 Task: Add an event with the title Performance Review, date '2023/10/26', time 9:15 AM to 11:15 AMand add a description: The session will conclude with a wrap-up discussion, where mentees can reflect on the insights gained and mentors can offer any final words of encouragement. Participants will have the opportunity to exchange contact information and establish ongoing mentoring relationships beyond the event., put the event into Red category . Add location for the event as: 321 Piazza del Popolo, Rome, Italy, logged in from the account softage.1@softage.netand send the event invitation to softage.10@softage.net and softage.2@softage.net. Set a reminder for the event 15 minutes before
Action: Mouse moved to (102, 90)
Screenshot: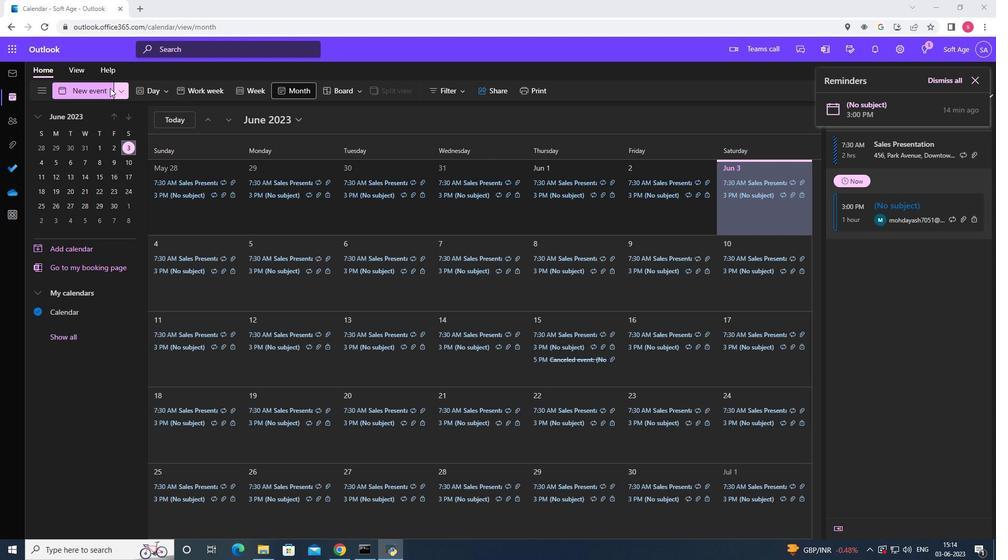 
Action: Mouse pressed left at (102, 90)
Screenshot: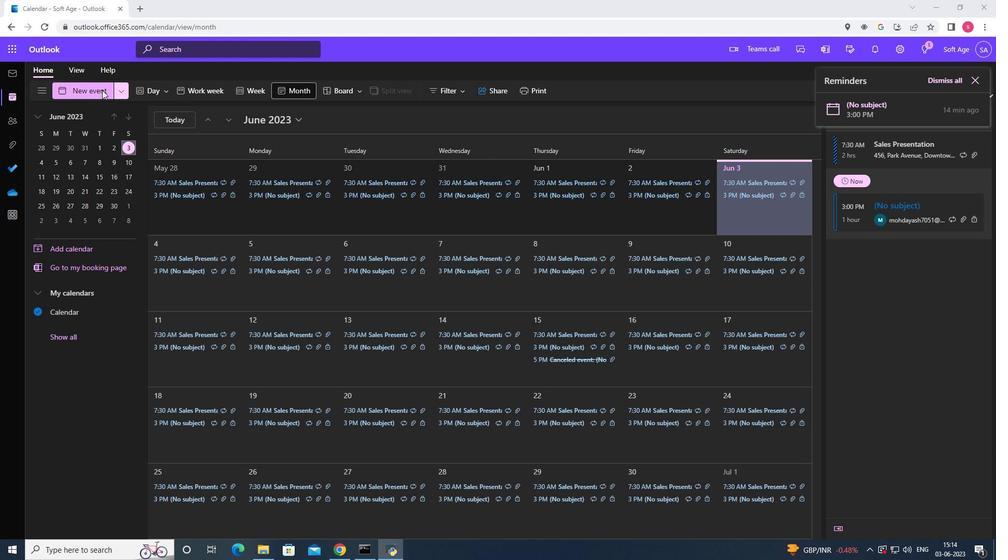 
Action: Mouse moved to (365, 157)
Screenshot: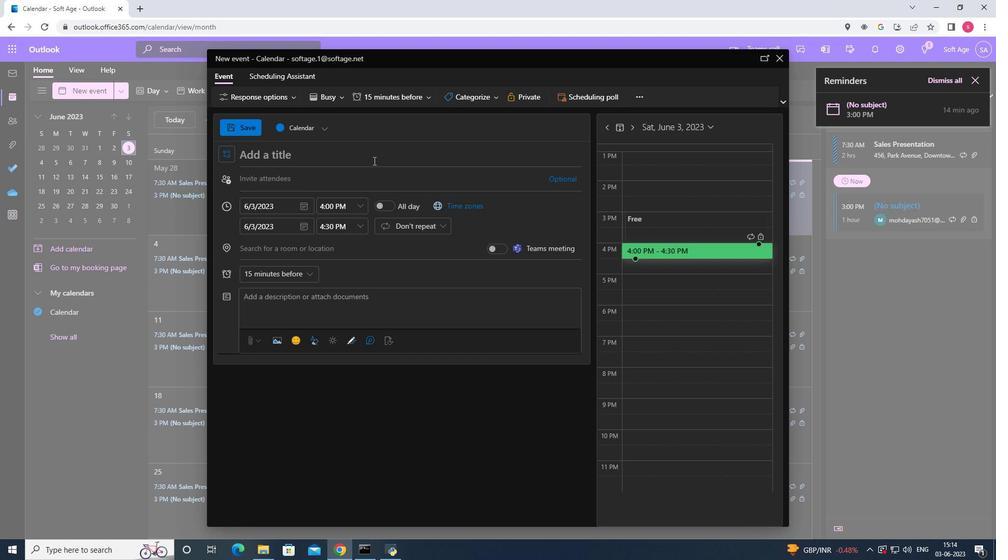 
Action: Mouse pressed left at (365, 157)
Screenshot: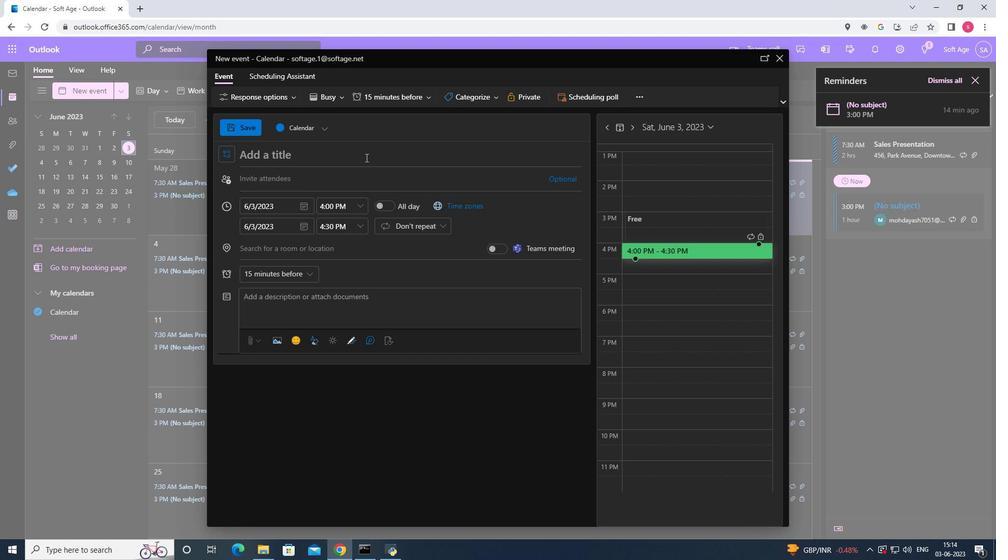 
Action: Key pressed <Key.shift><Key.shift><Key.shift><Key.shift><Key.shift><Key.shift>Perfomance<Key.space><Key.shift>review
Screenshot: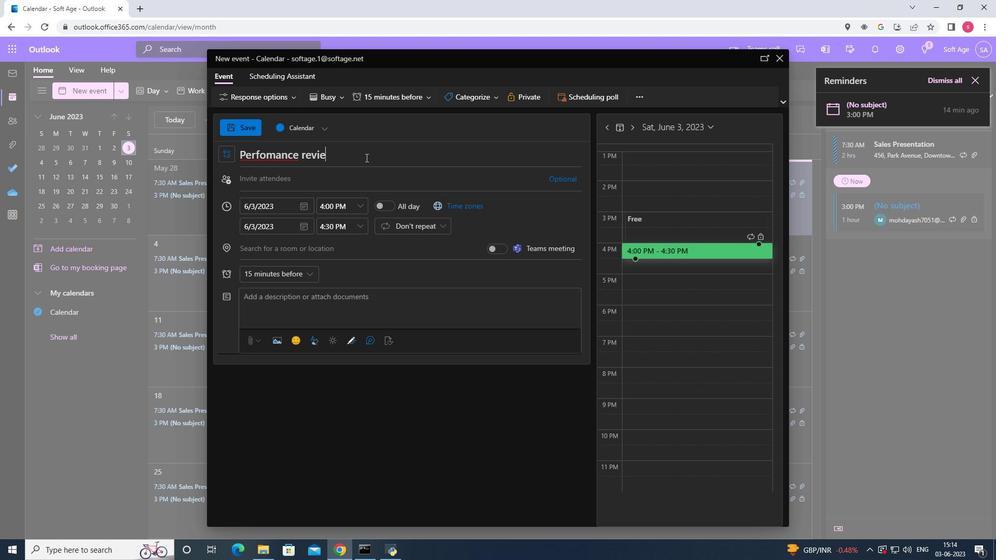 
Action: Mouse moved to (309, 208)
Screenshot: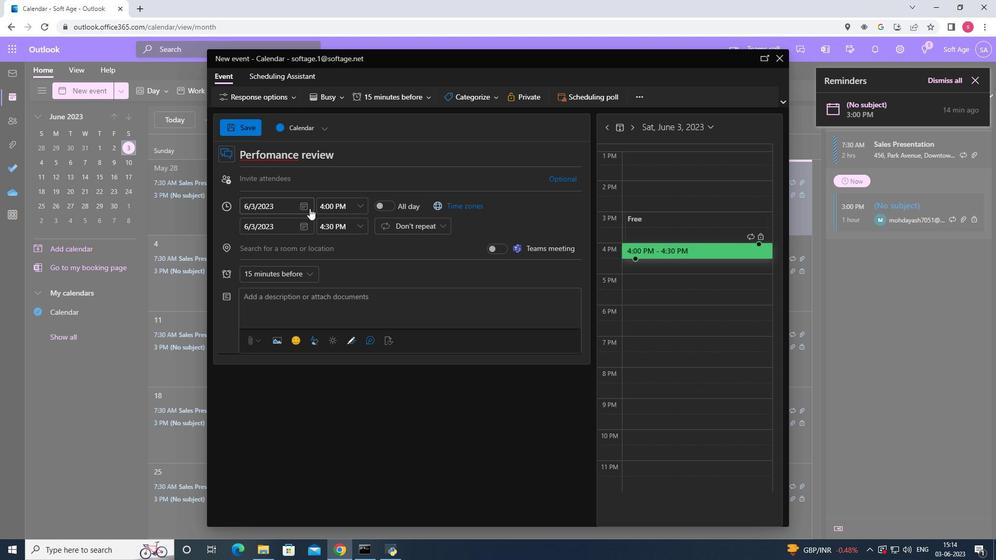 
Action: Mouse pressed left at (309, 208)
Screenshot: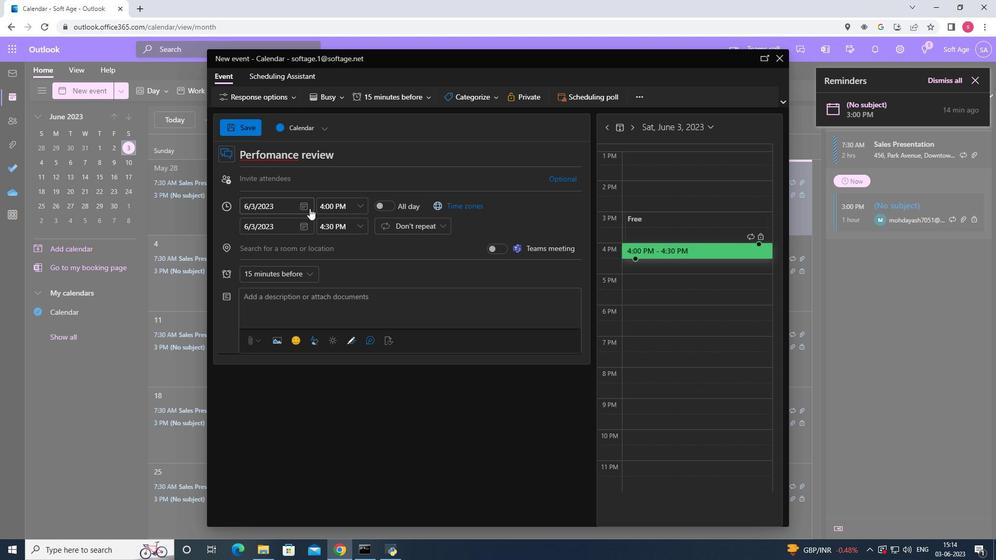 
Action: Mouse moved to (340, 226)
Screenshot: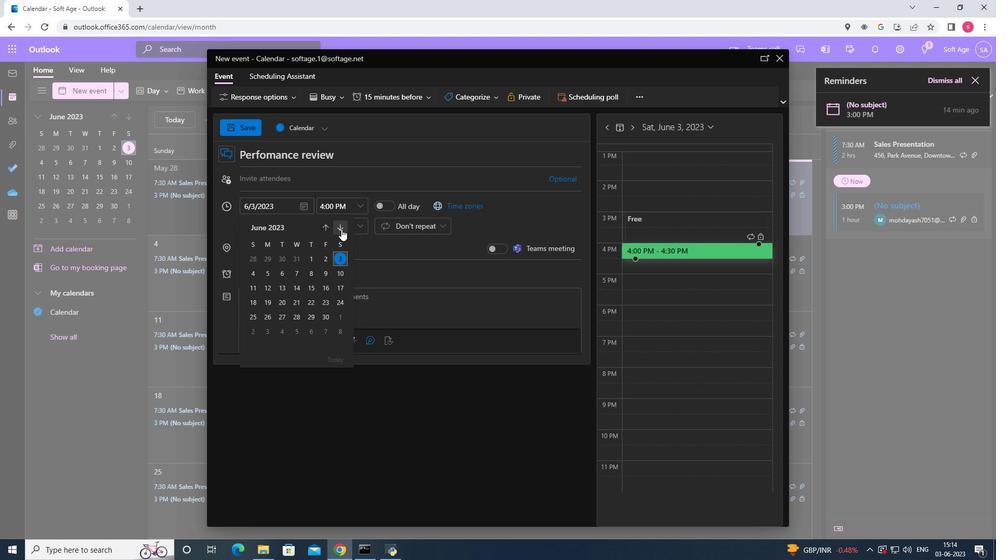 
Action: Mouse pressed left at (340, 226)
Screenshot: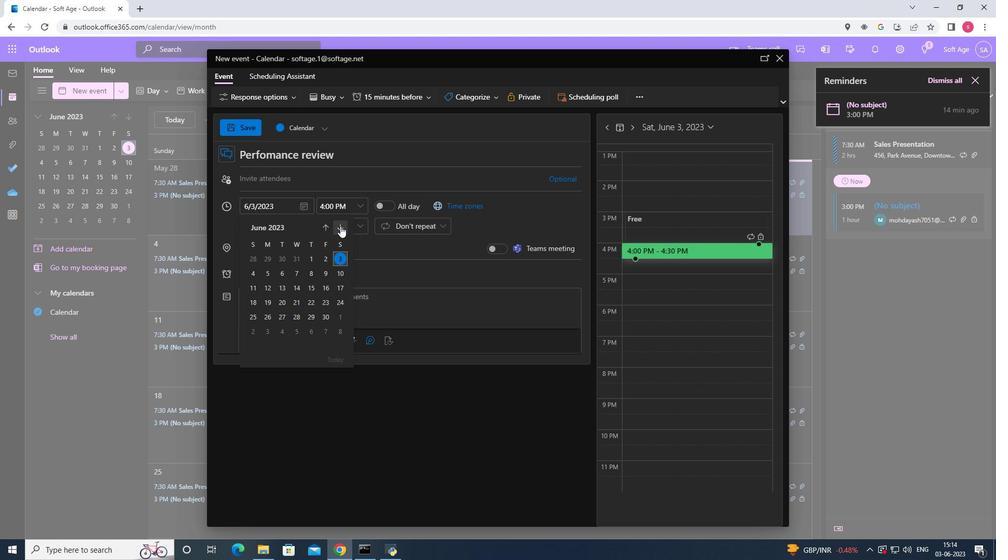 
Action: Mouse pressed left at (340, 226)
Screenshot: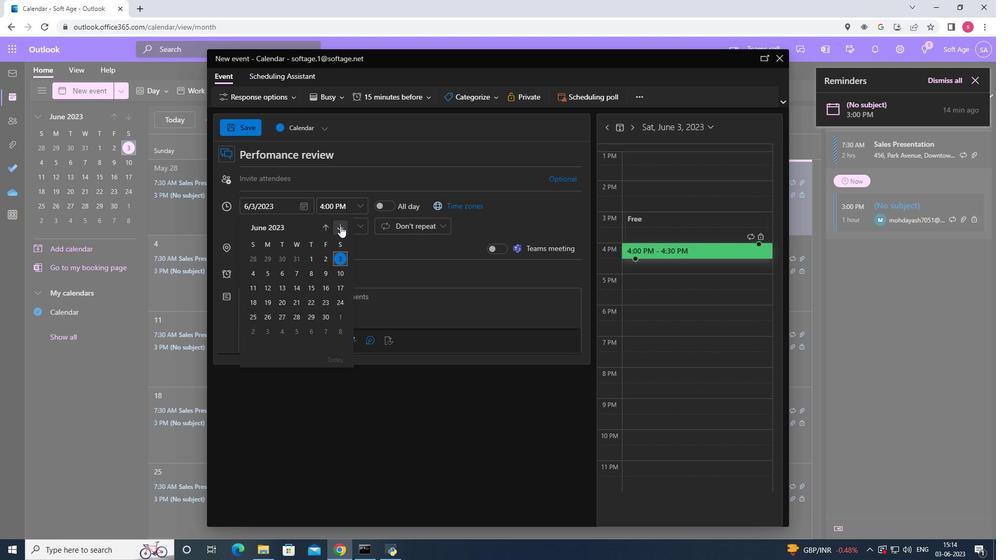 
Action: Mouse pressed left at (340, 226)
Screenshot: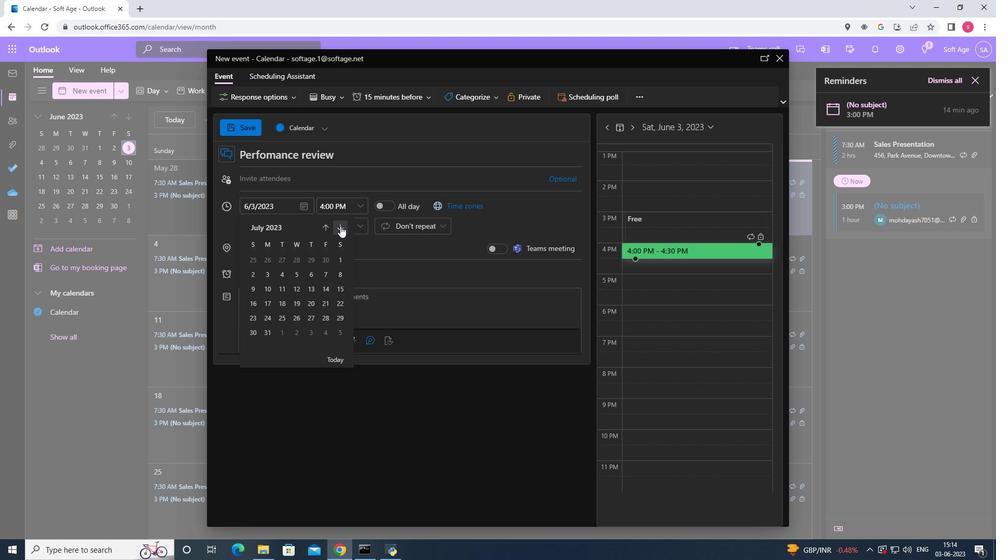 
Action: Mouse pressed left at (340, 226)
Screenshot: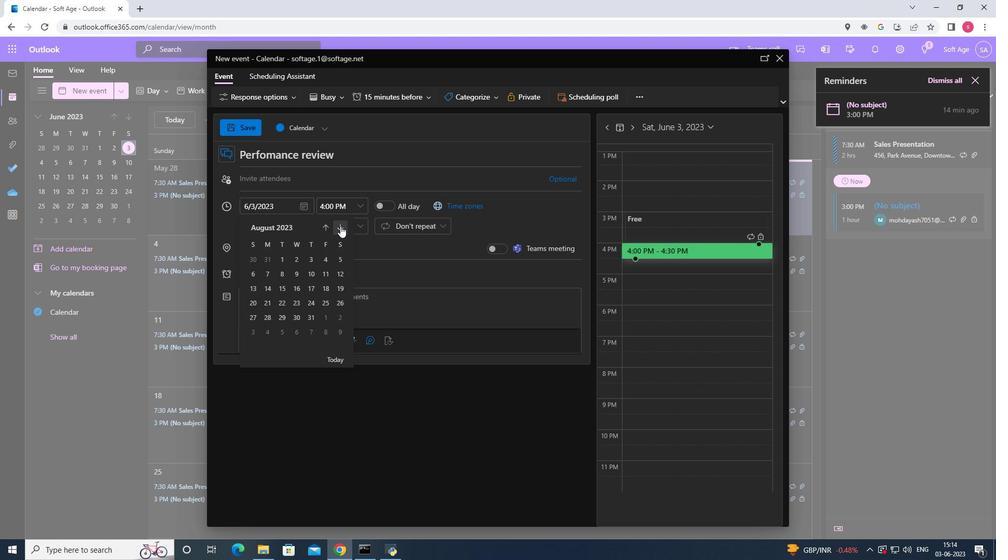 
Action: Mouse pressed left at (340, 226)
Screenshot: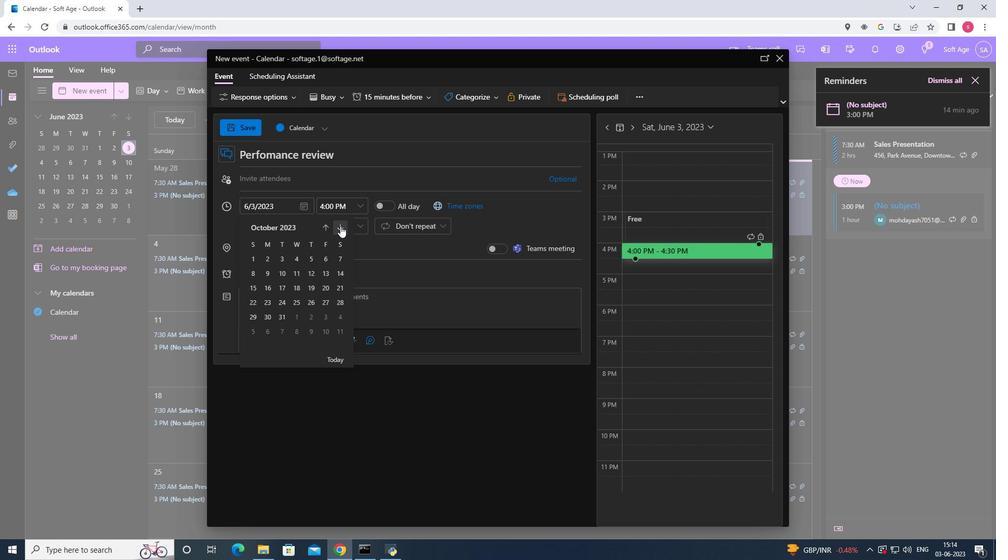 
Action: Mouse moved to (331, 230)
Screenshot: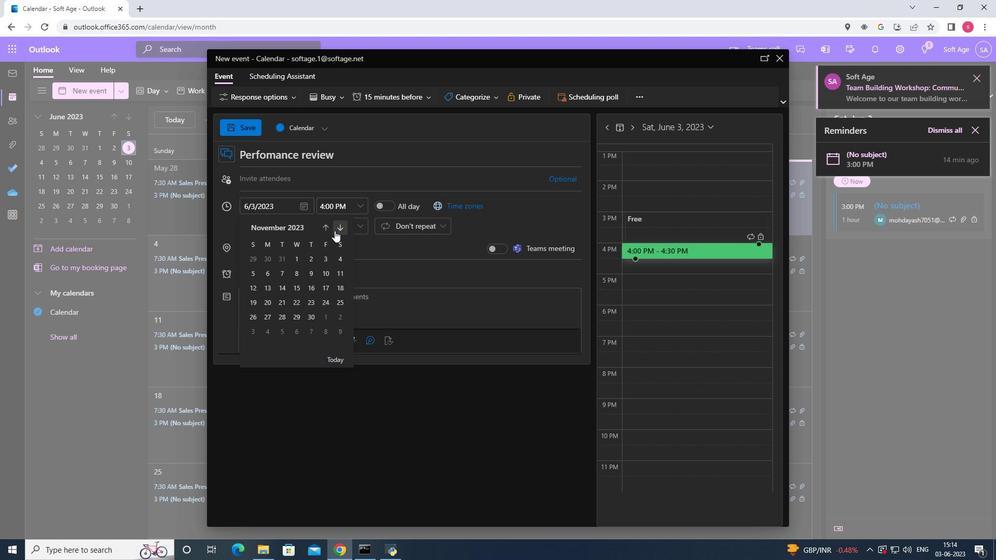 
Action: Mouse pressed left at (331, 230)
Screenshot: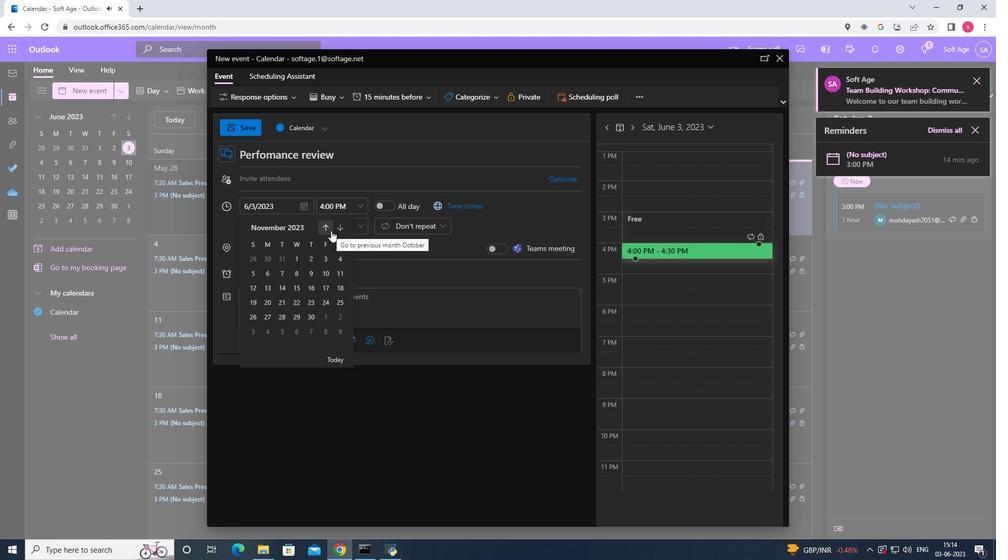 
Action: Mouse moved to (314, 299)
Screenshot: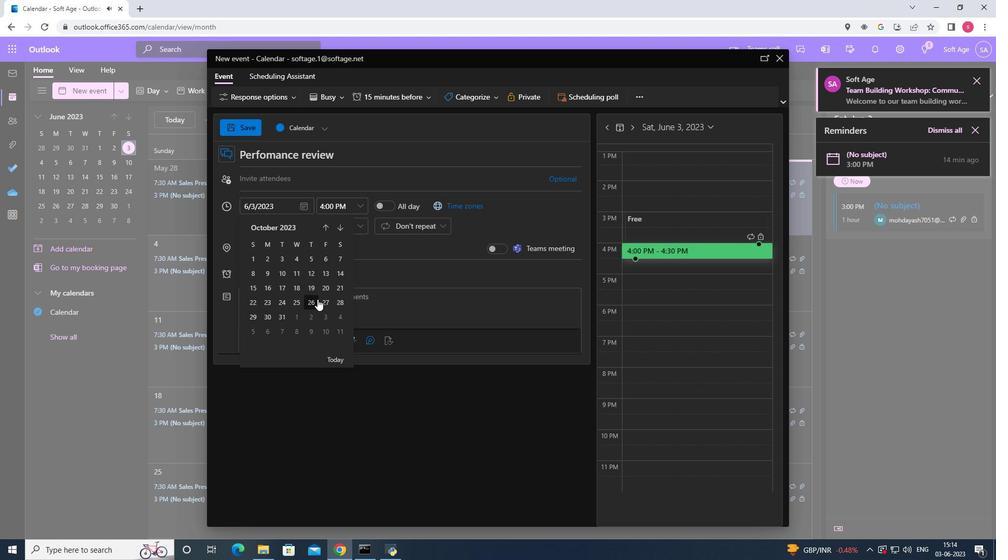 
Action: Mouse pressed left at (314, 299)
Screenshot: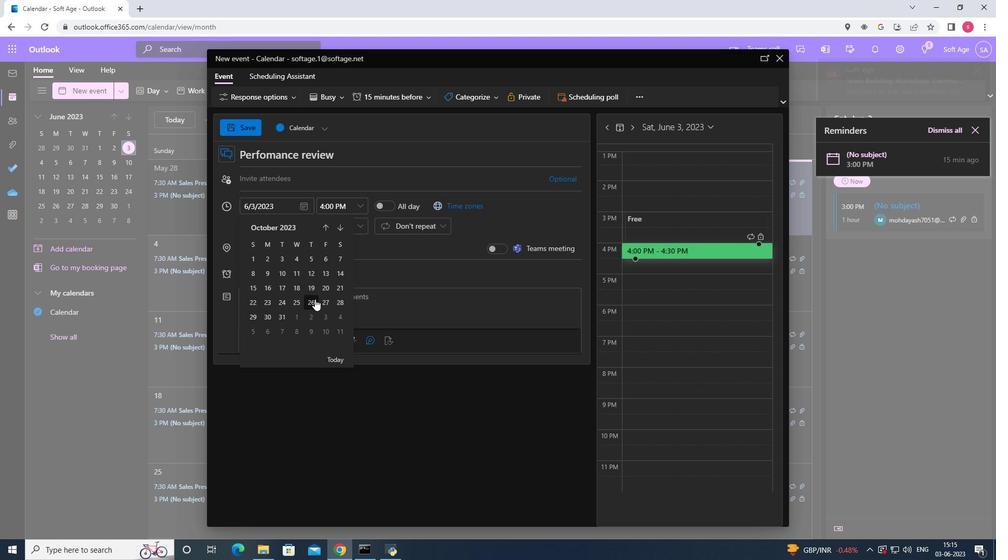 
Action: Mouse moved to (355, 208)
Screenshot: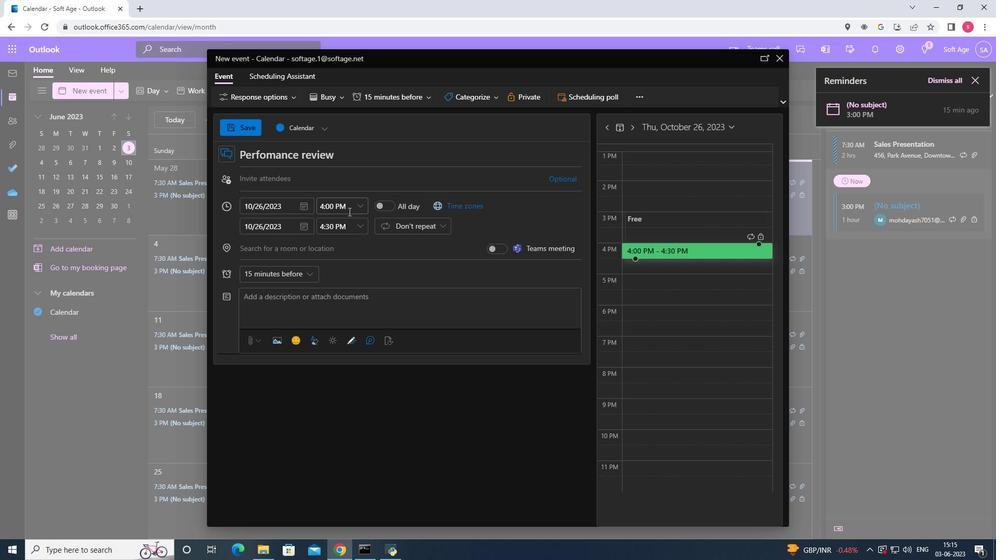 
Action: Mouse pressed left at (355, 208)
Screenshot: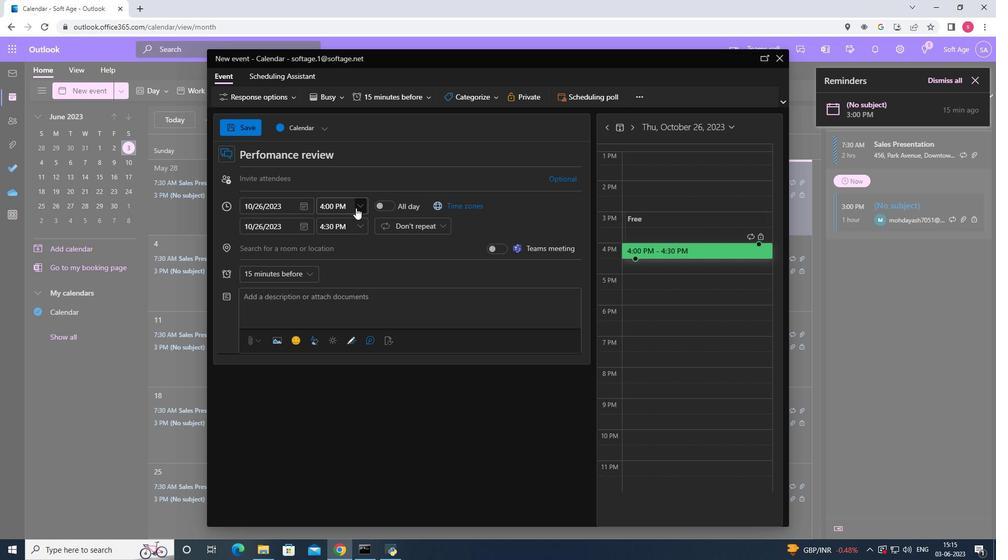 
Action: Mouse moved to (334, 244)
Screenshot: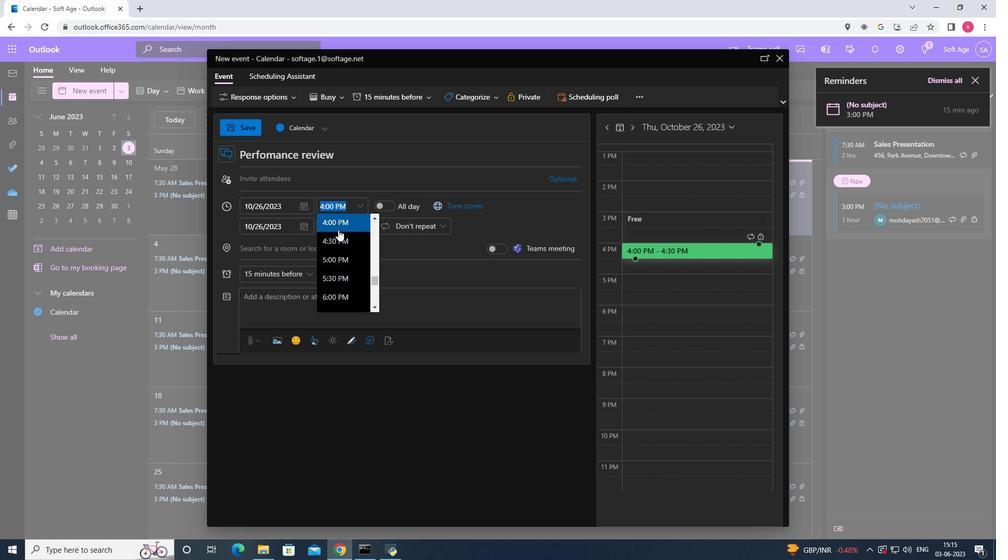
Action: Mouse scrolled (334, 245) with delta (0, 0)
Screenshot: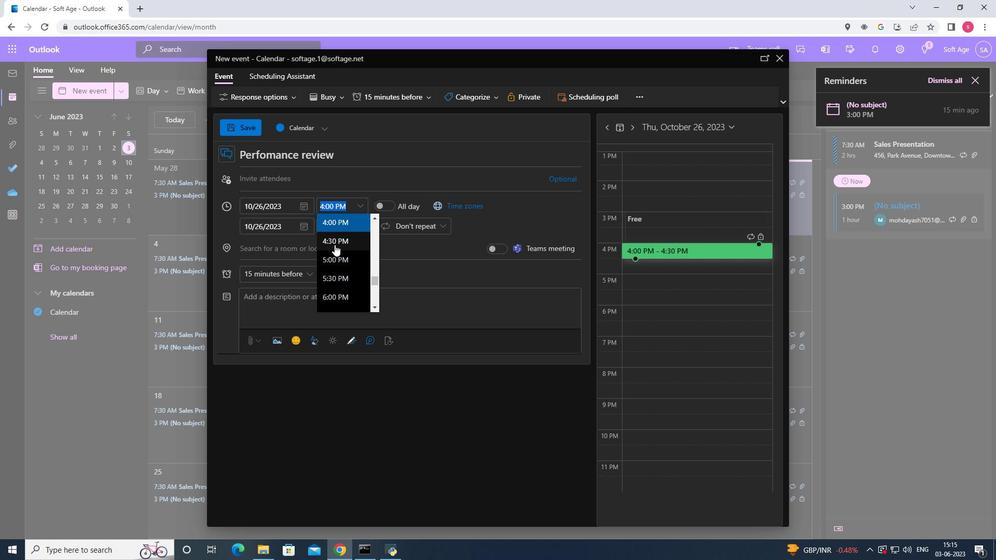 
Action: Mouse scrolled (334, 245) with delta (0, 0)
Screenshot: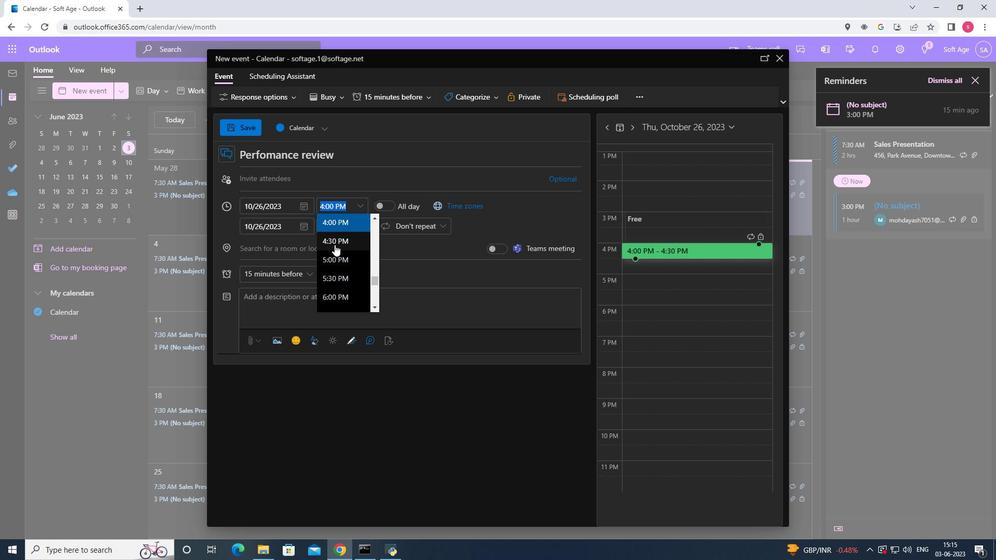 
Action: Mouse scrolled (334, 245) with delta (0, 0)
Screenshot: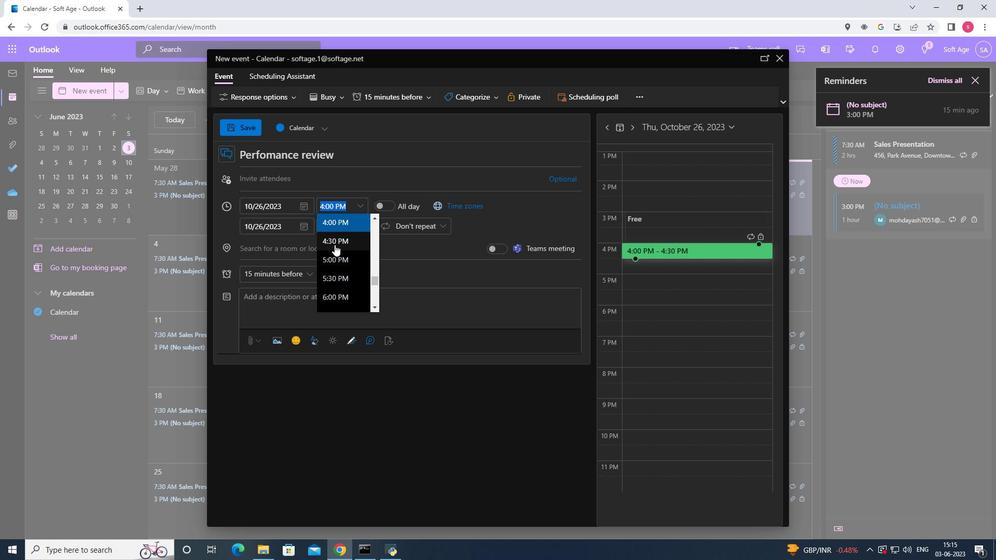 
Action: Mouse scrolled (334, 245) with delta (0, 0)
Screenshot: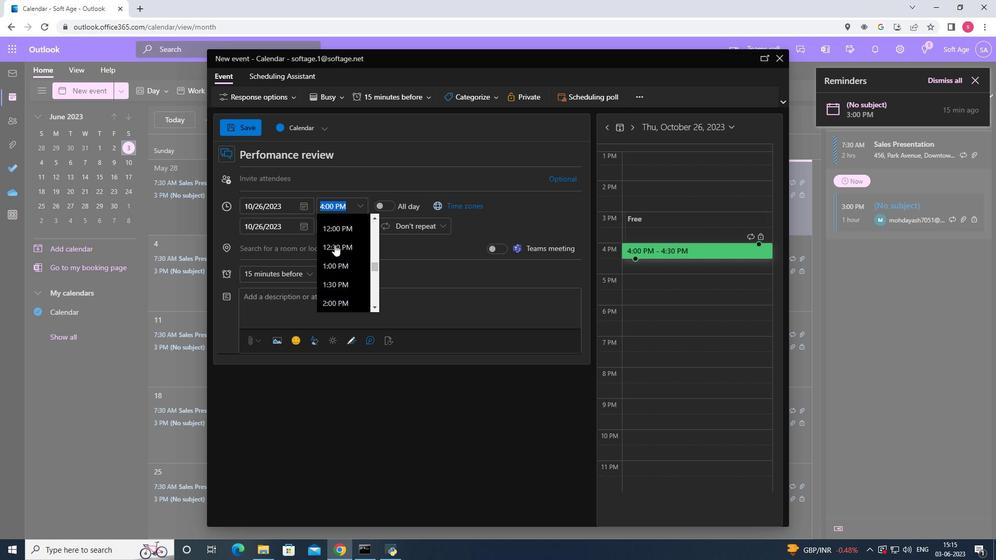 
Action: Mouse scrolled (334, 245) with delta (0, 0)
Screenshot: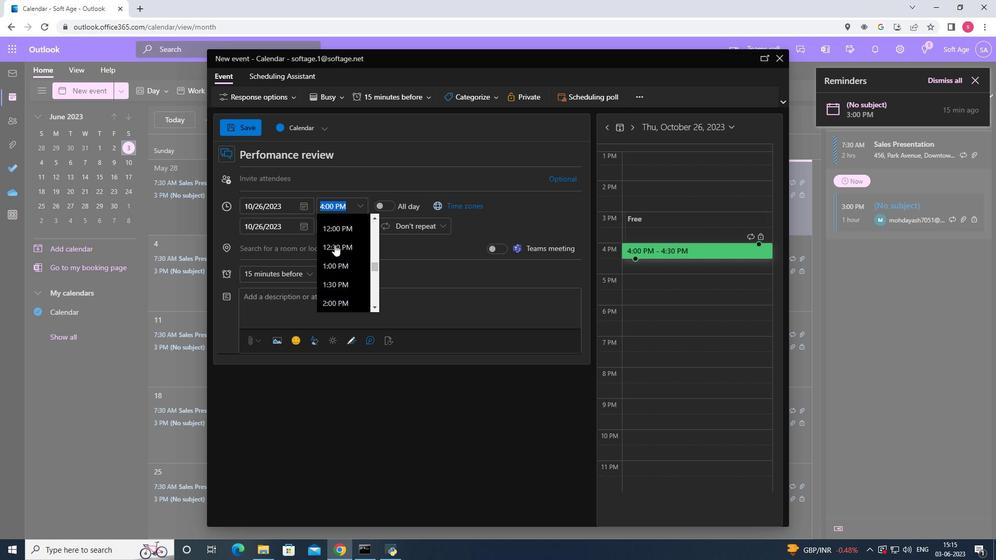 
Action: Mouse scrolled (334, 245) with delta (0, 0)
Screenshot: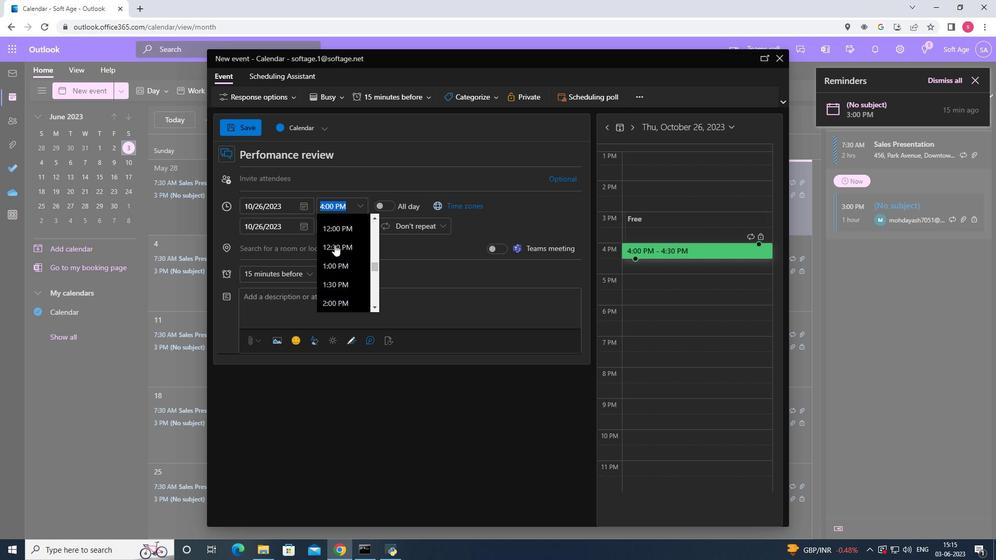 
Action: Mouse scrolled (334, 245) with delta (0, 0)
Screenshot: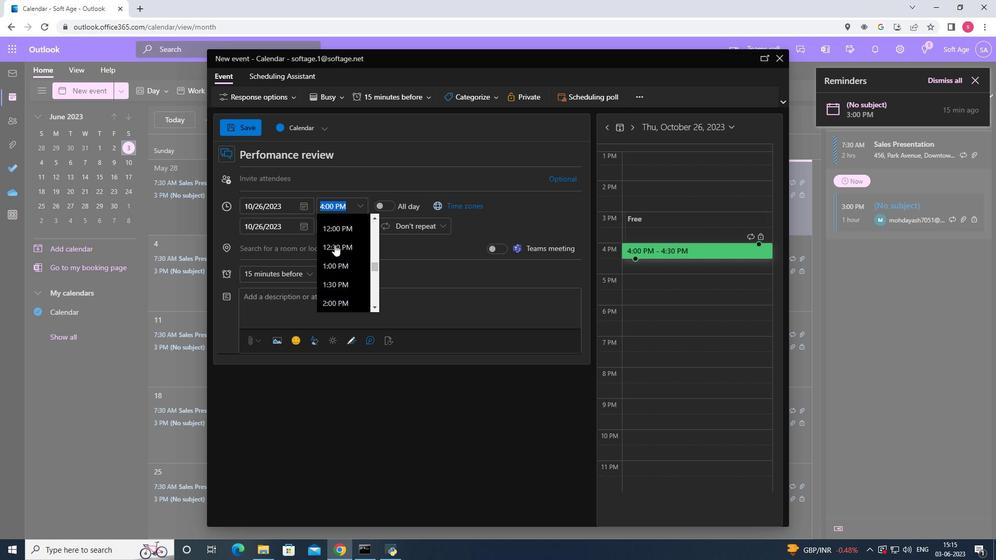 
Action: Mouse scrolled (334, 245) with delta (0, 0)
Screenshot: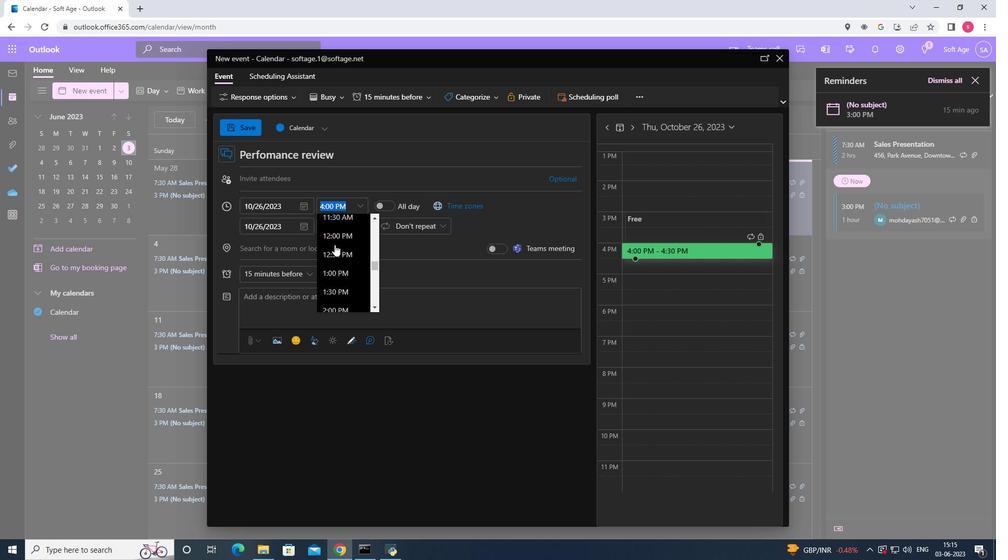 
Action: Mouse scrolled (334, 245) with delta (0, 0)
Screenshot: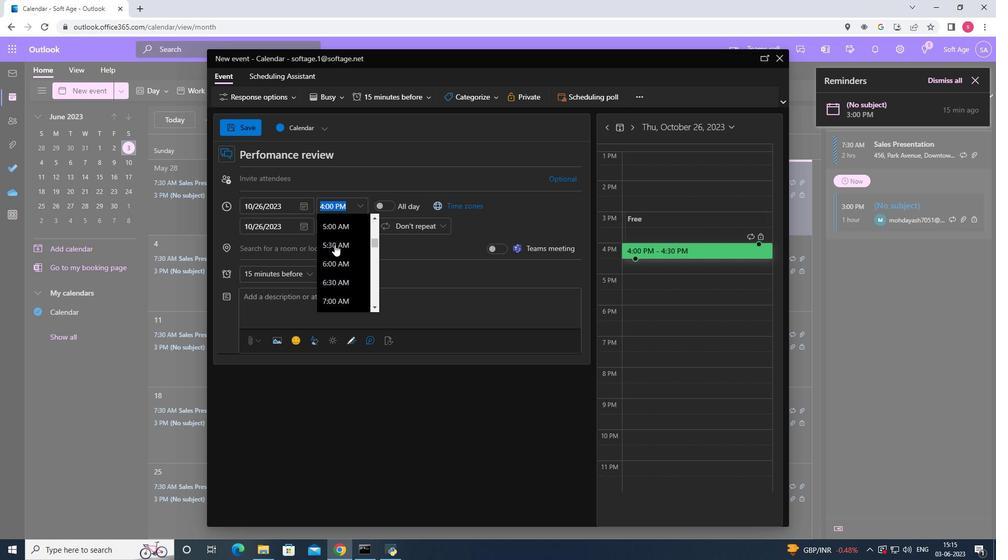 
Action: Mouse scrolled (334, 245) with delta (0, 0)
Screenshot: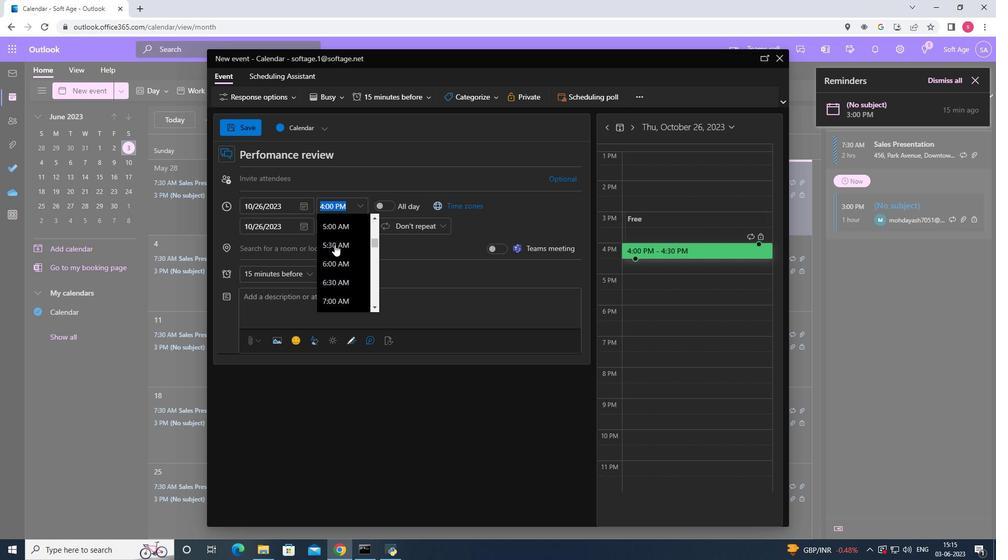 
Action: Mouse scrolled (334, 245) with delta (0, 0)
Screenshot: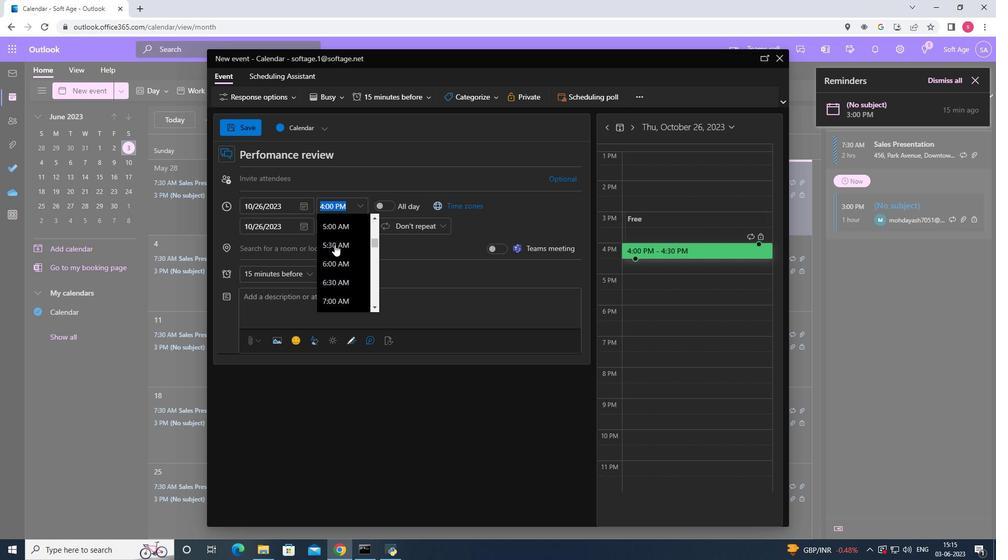 
Action: Mouse scrolled (334, 245) with delta (0, 0)
Screenshot: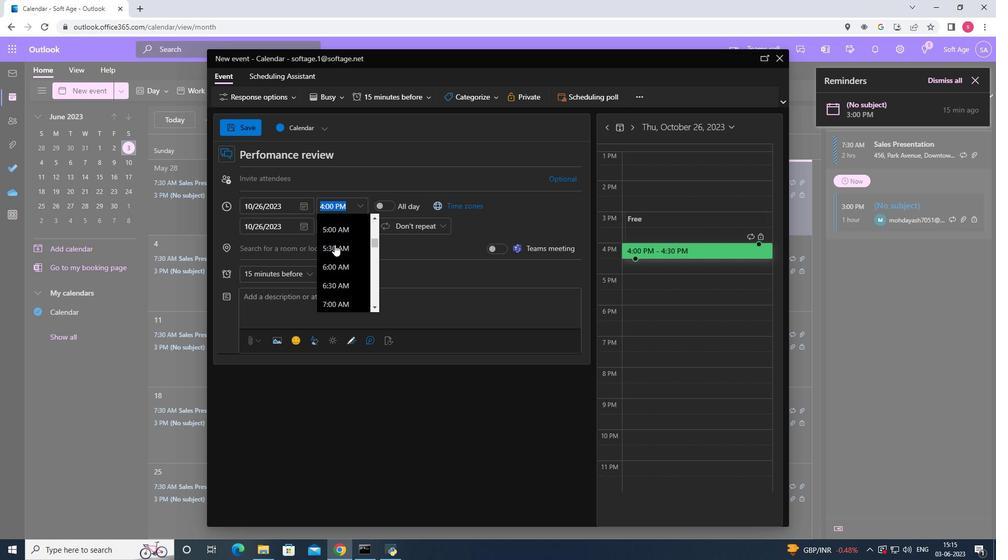 
Action: Mouse scrolled (334, 245) with delta (0, 0)
Screenshot: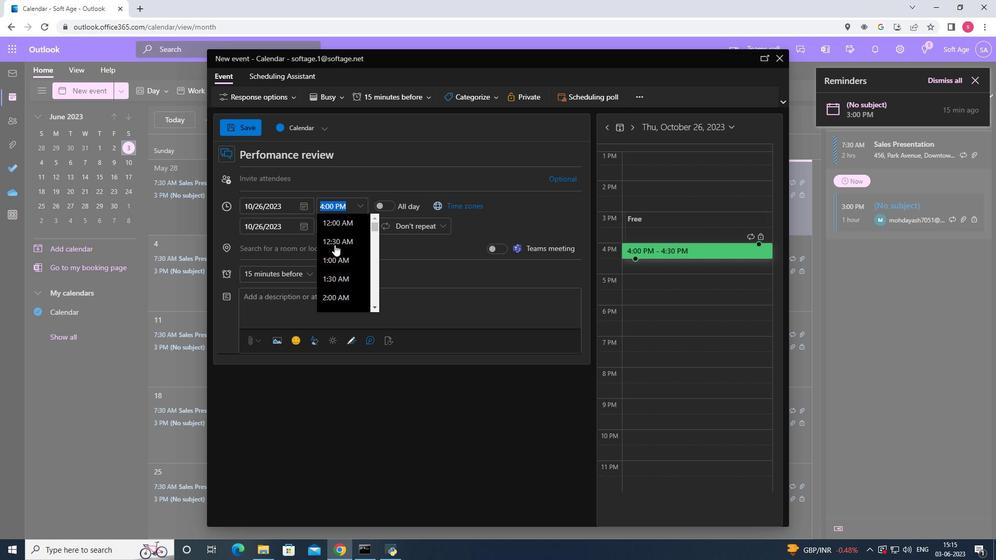 
Action: Mouse scrolled (334, 245) with delta (0, 0)
Screenshot: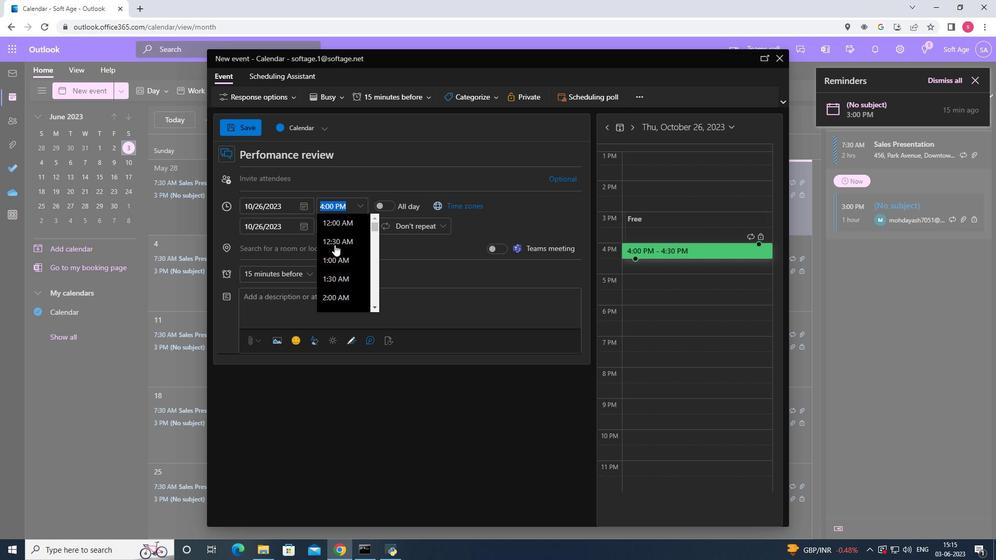 
Action: Mouse scrolled (334, 245) with delta (0, 0)
Screenshot: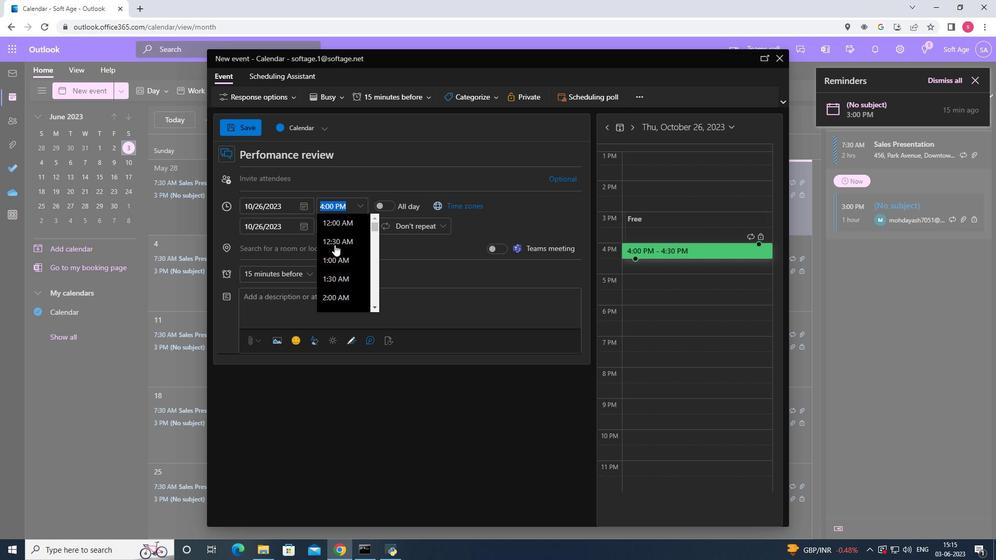 
Action: Mouse scrolled (334, 245) with delta (0, 0)
Screenshot: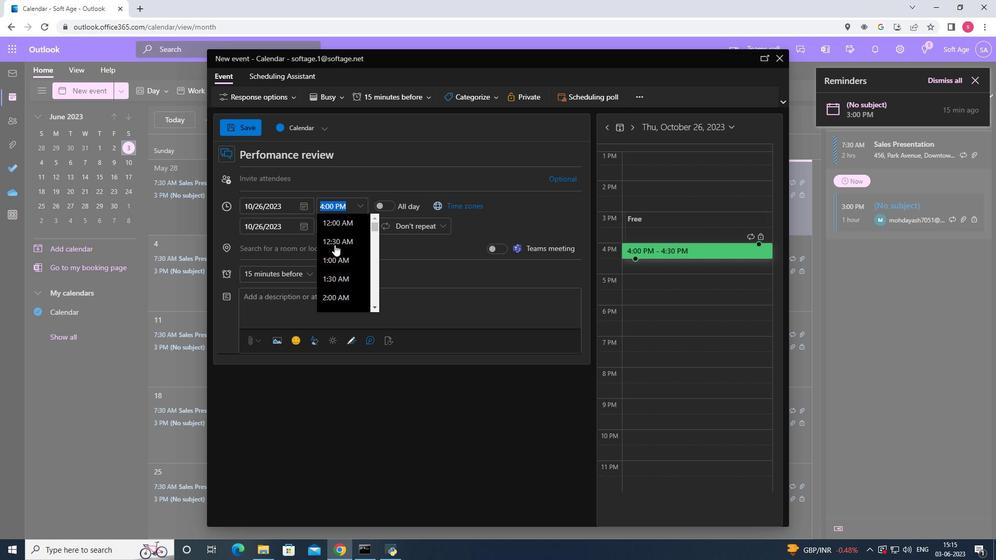 
Action: Mouse scrolled (334, 245) with delta (0, 0)
Screenshot: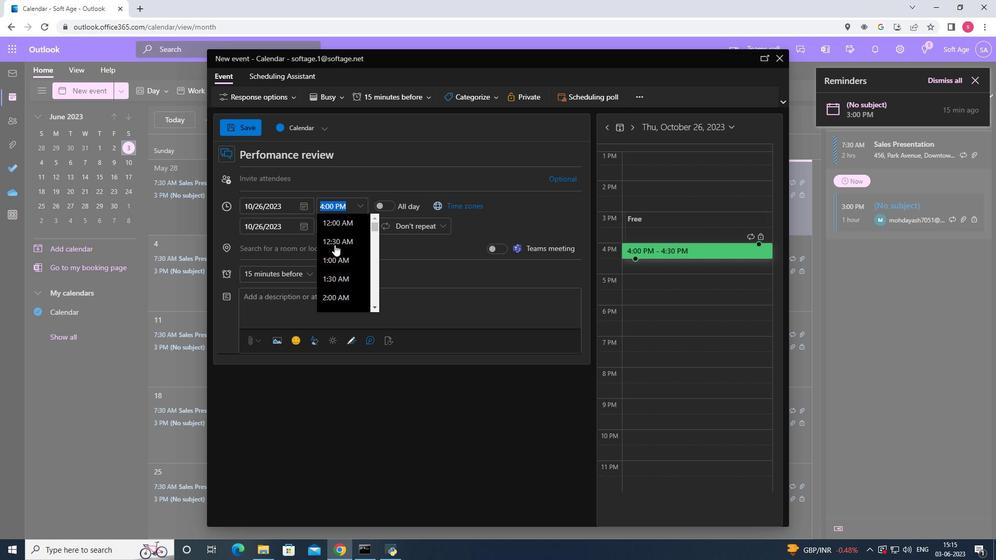 
Action: Mouse scrolled (334, 245) with delta (0, 0)
Screenshot: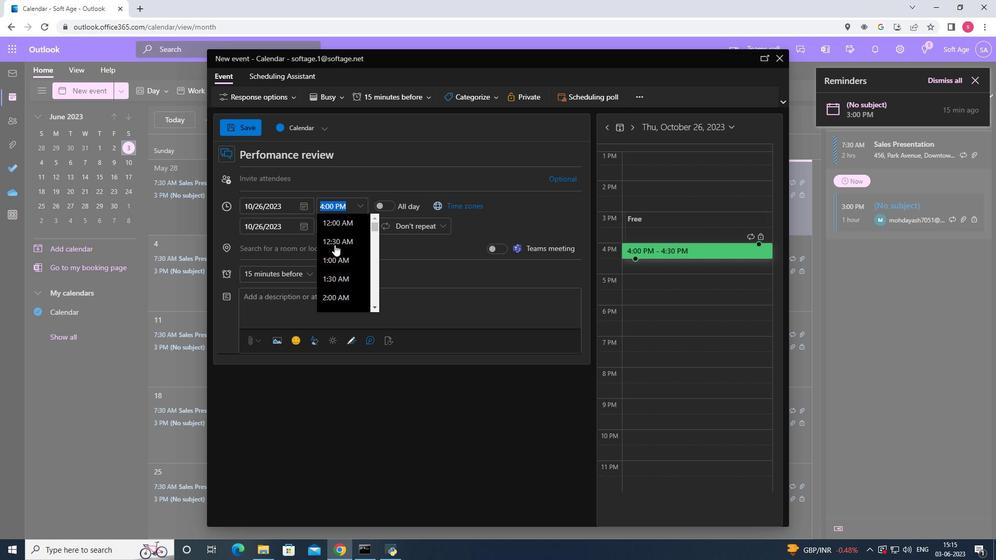 
Action: Mouse scrolled (334, 245) with delta (0, 0)
Screenshot: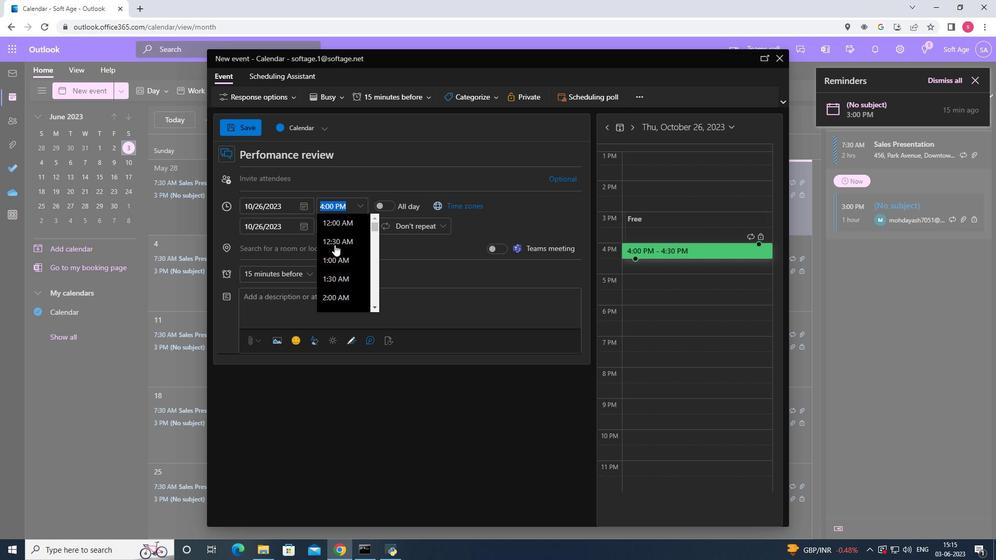 
Action: Mouse scrolled (334, 245) with delta (0, 0)
Screenshot: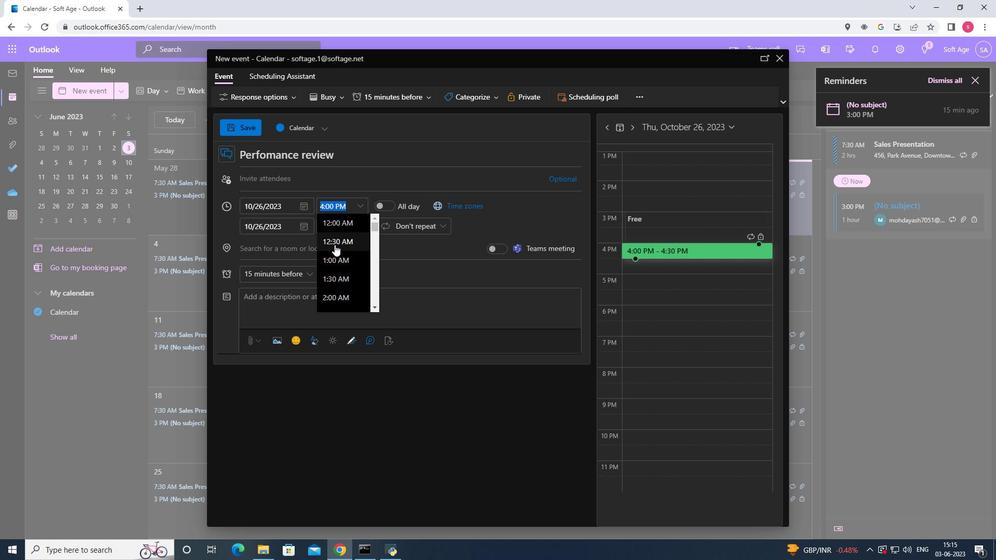 
Action: Mouse scrolled (334, 244) with delta (0, 0)
Screenshot: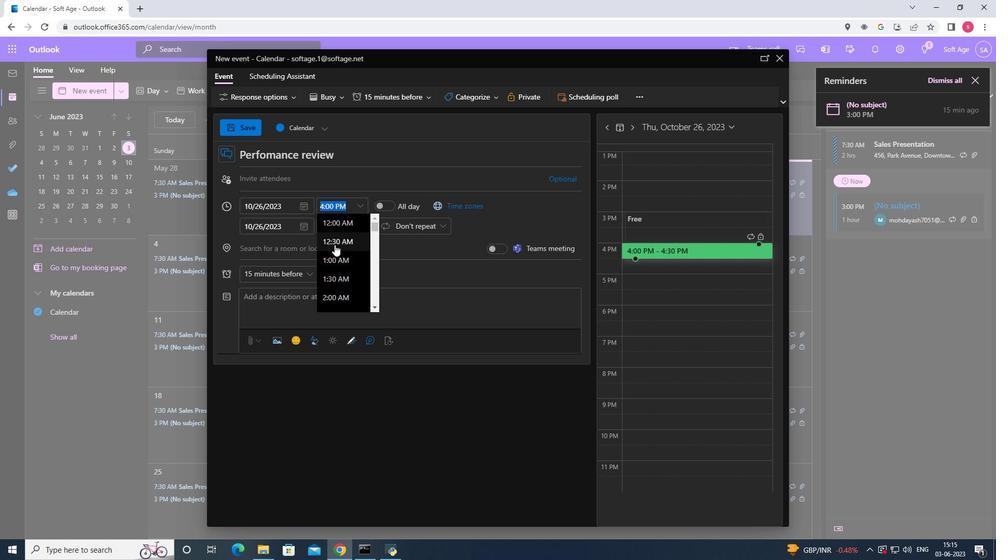 
Action: Mouse scrolled (334, 244) with delta (0, 0)
Screenshot: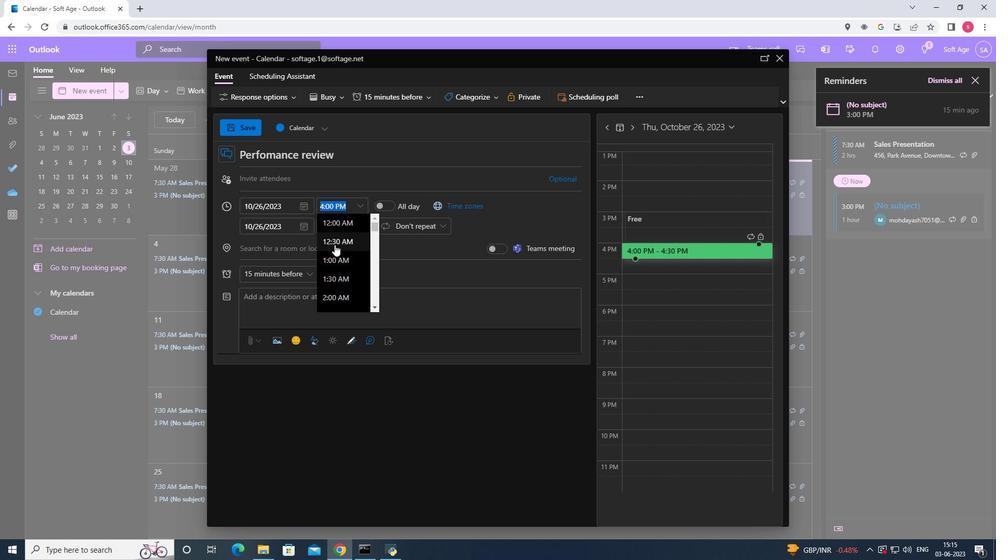 
Action: Mouse scrolled (334, 244) with delta (0, 0)
Screenshot: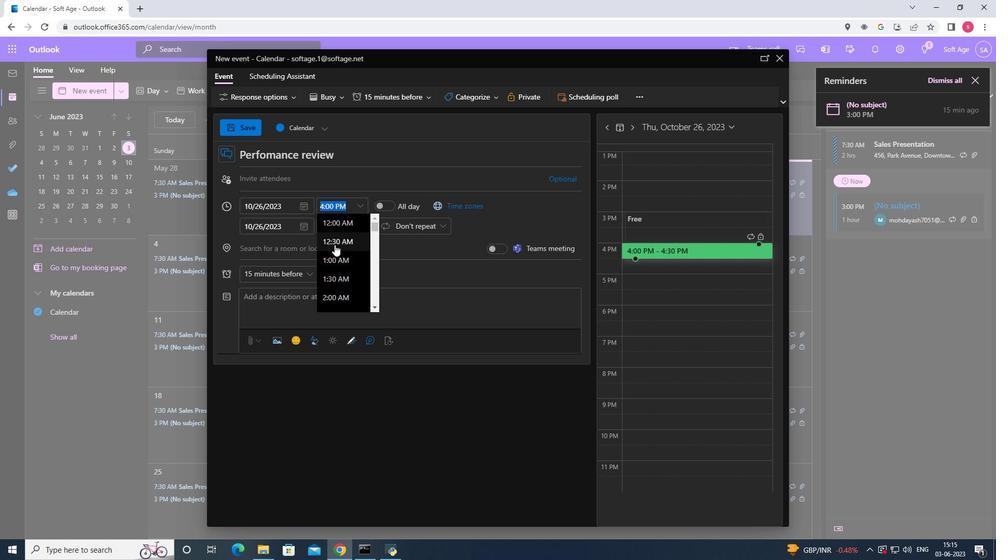 
Action: Mouse scrolled (334, 244) with delta (0, 0)
Screenshot: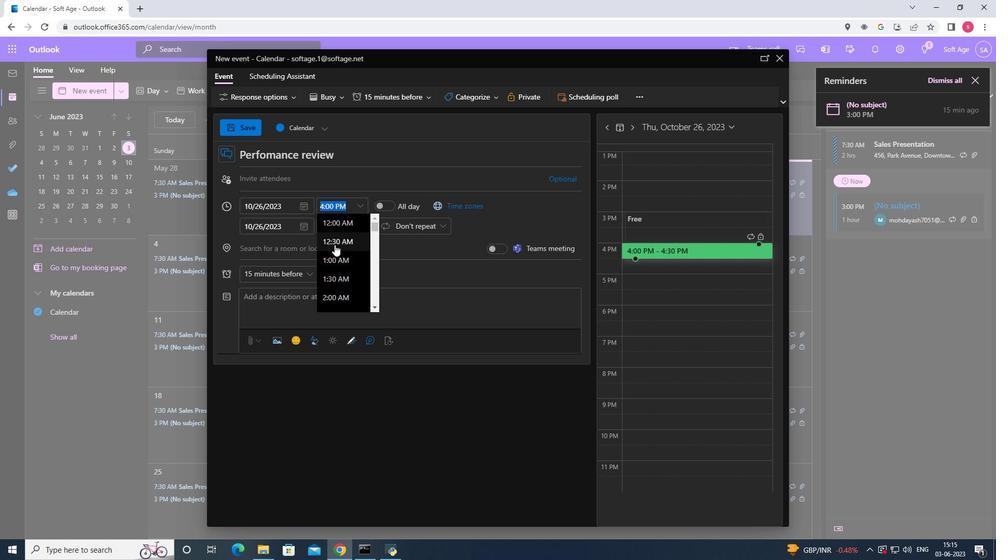 
Action: Mouse scrolled (334, 245) with delta (0, 0)
Screenshot: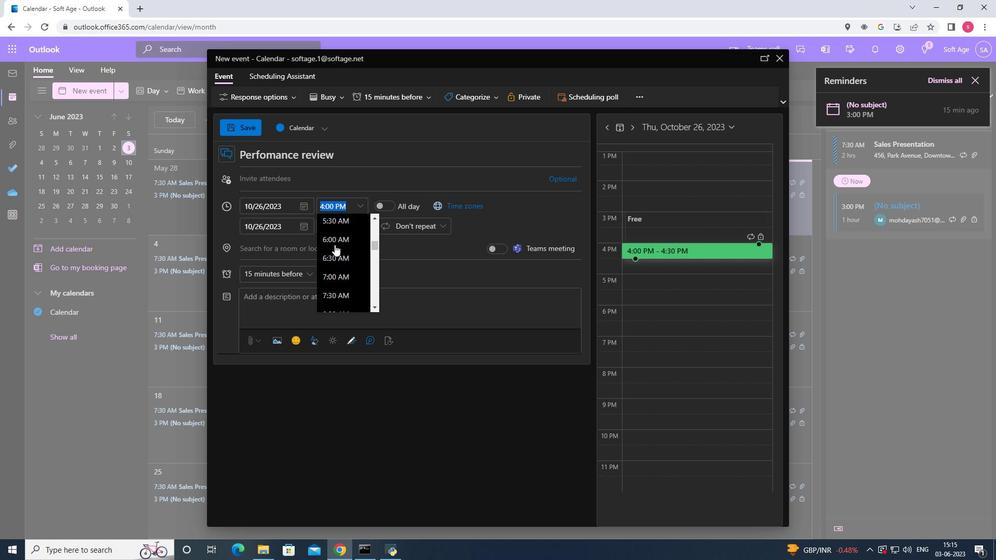 
Action: Mouse scrolled (334, 244) with delta (0, 0)
Screenshot: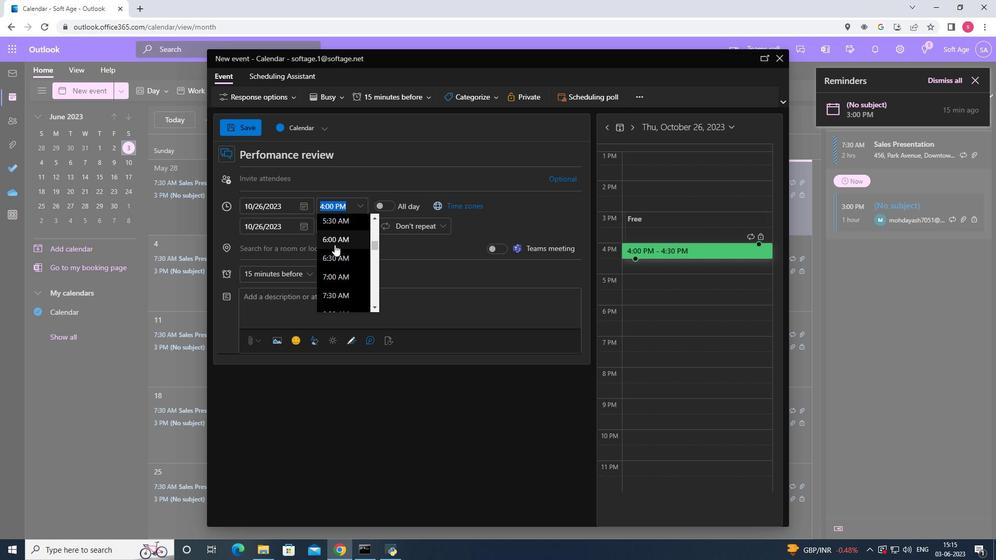 
Action: Mouse scrolled (334, 245) with delta (0, 0)
Screenshot: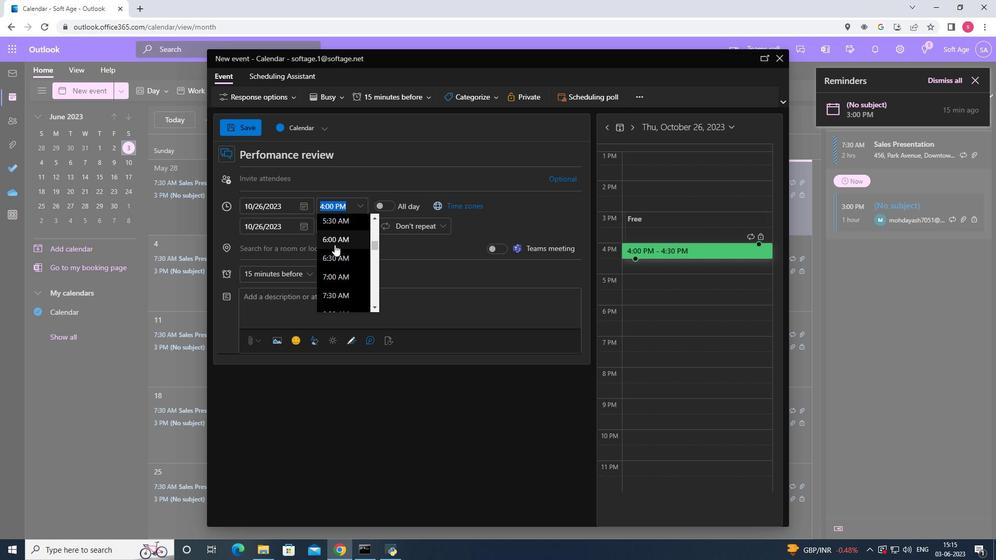 
Action: Mouse scrolled (334, 245) with delta (0, 0)
Screenshot: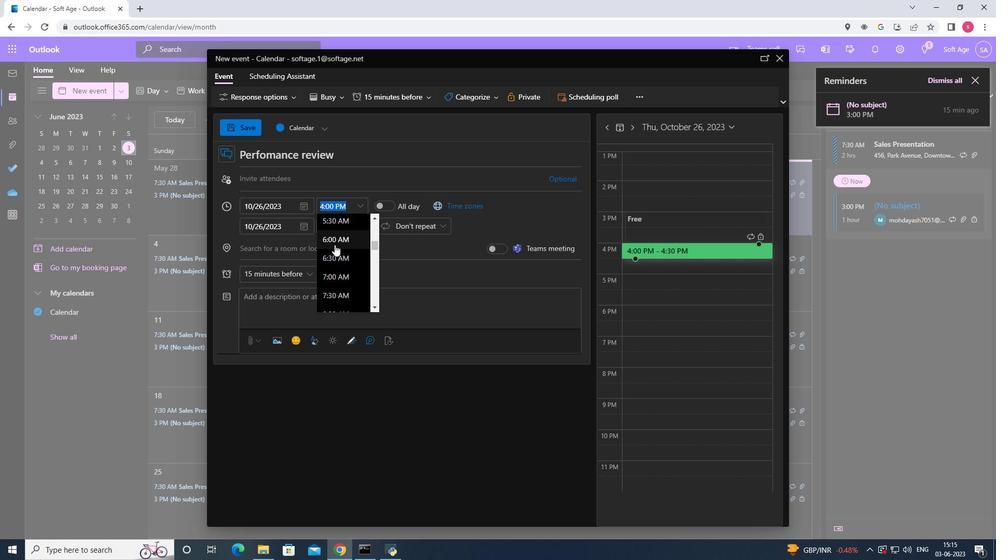 
Action: Mouse scrolled (334, 245) with delta (0, 0)
Screenshot: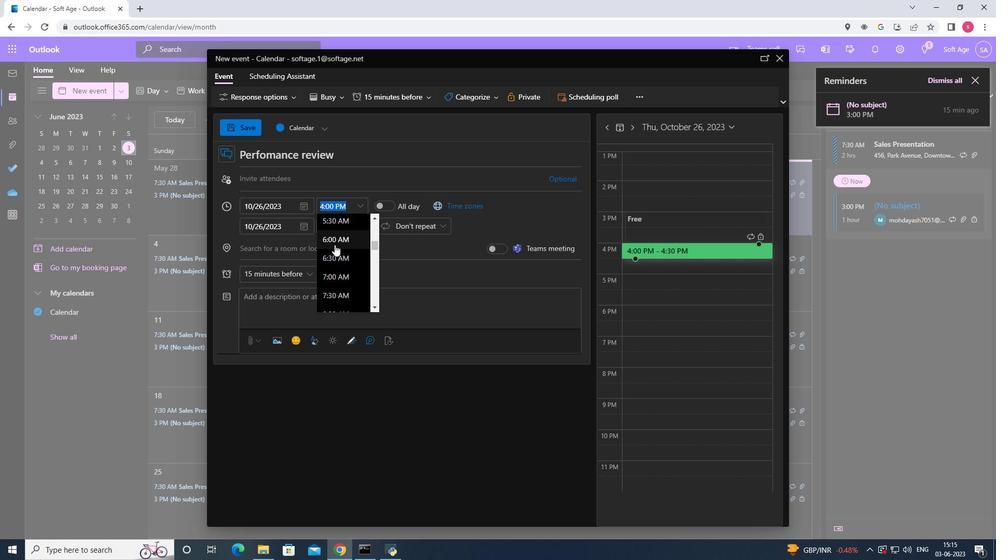 
Action: Mouse scrolled (334, 245) with delta (0, 0)
Screenshot: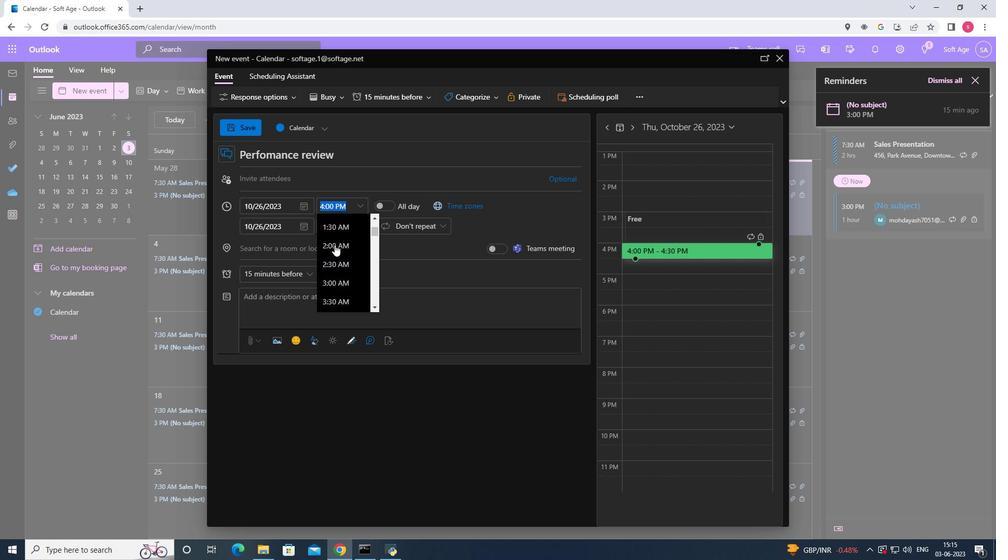 
Action: Mouse scrolled (334, 245) with delta (0, 0)
Screenshot: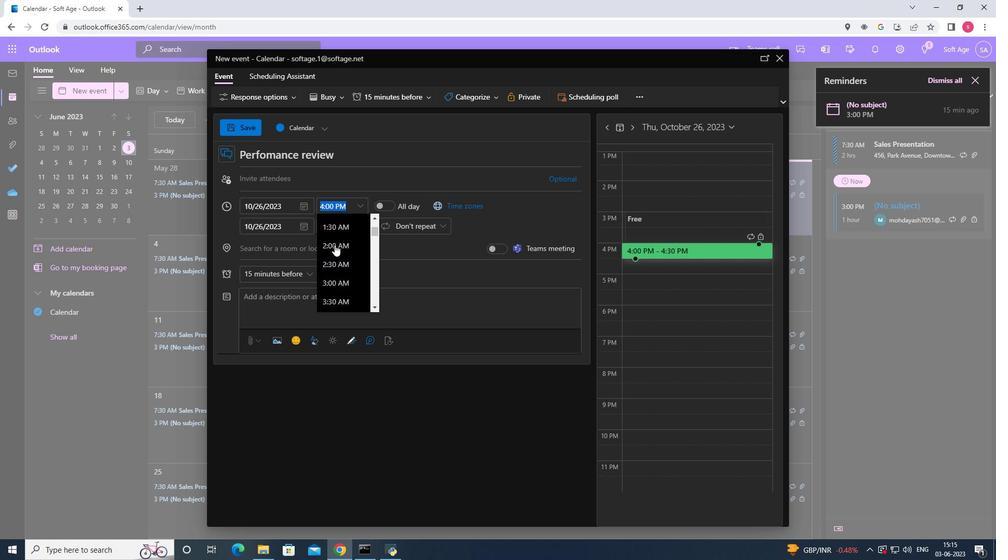 
Action: Mouse scrolled (334, 245) with delta (0, 0)
Screenshot: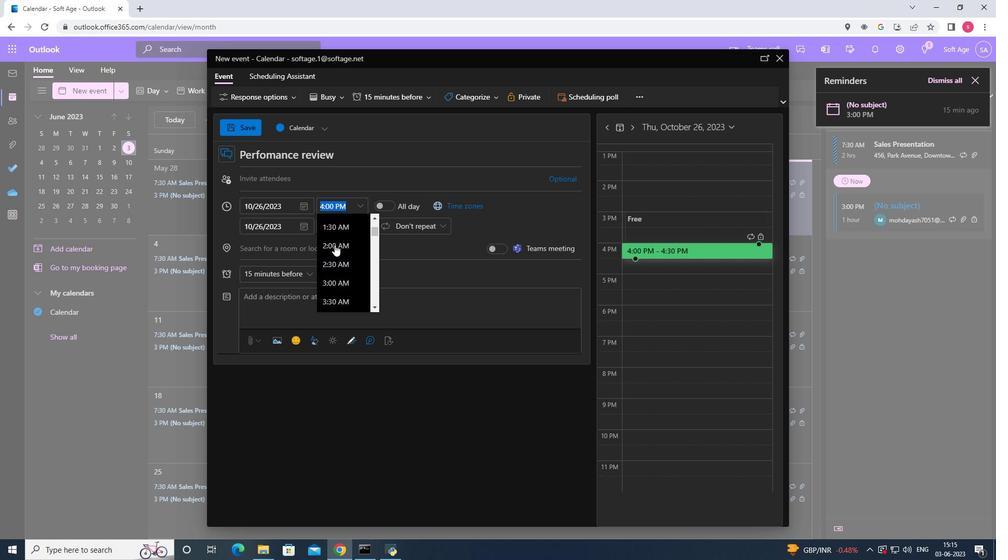 
Action: Mouse scrolled (334, 245) with delta (0, 0)
Screenshot: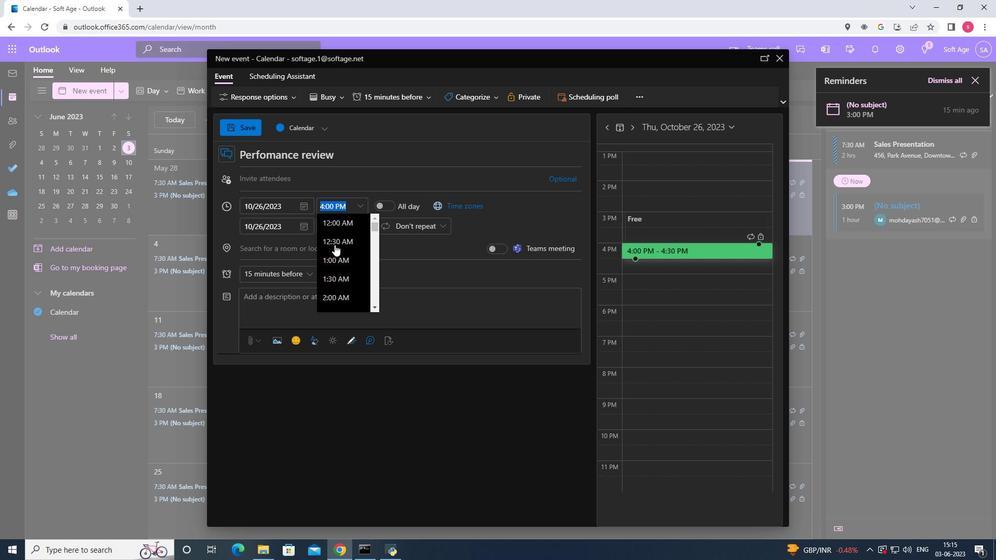 
Action: Mouse scrolled (334, 245) with delta (0, 0)
Screenshot: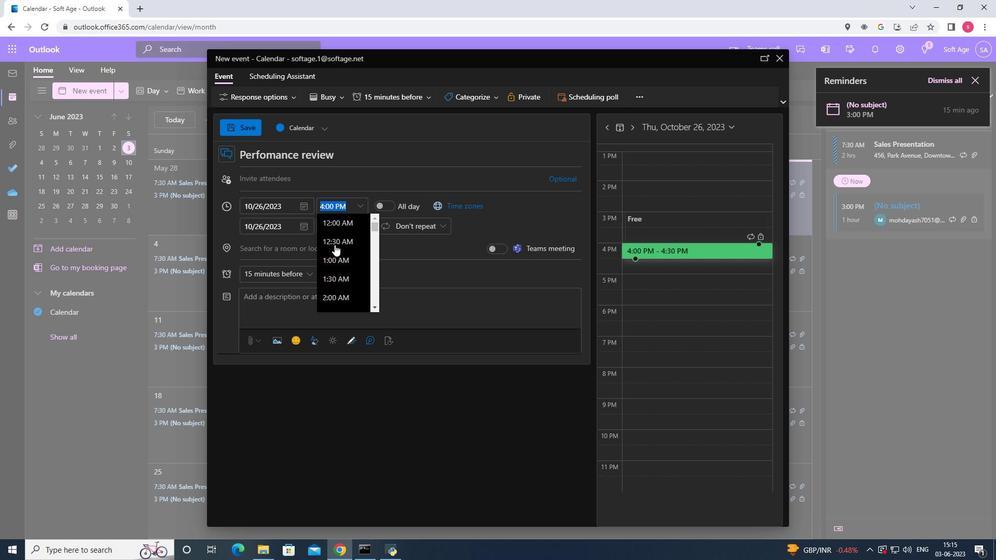 
Action: Mouse scrolled (334, 245) with delta (0, 0)
Screenshot: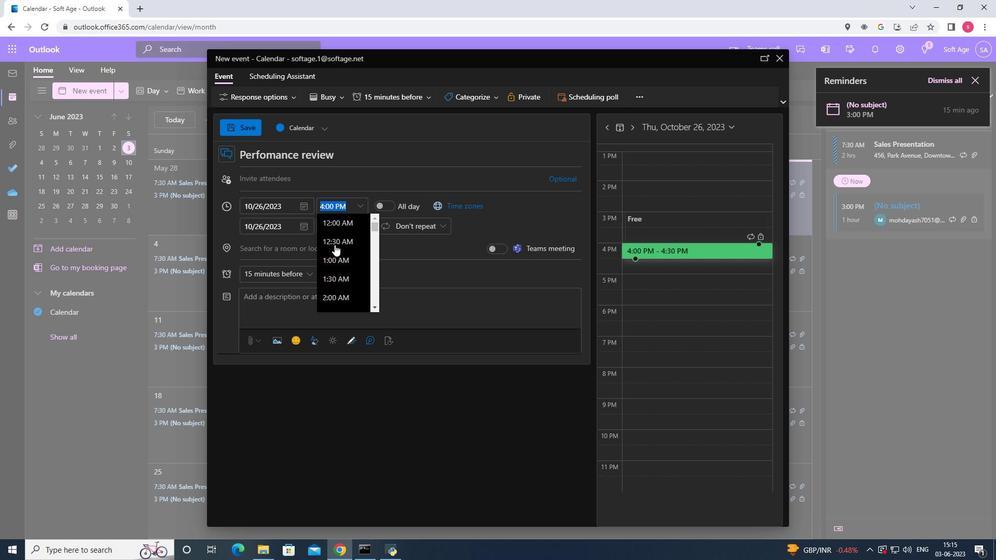 
Action: Mouse scrolled (334, 245) with delta (0, 0)
Screenshot: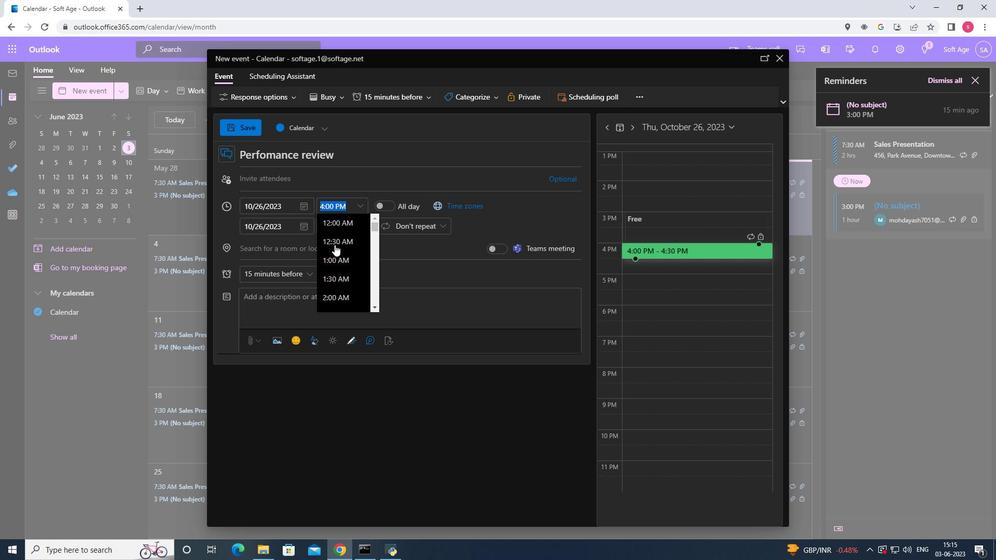
Action: Mouse scrolled (334, 244) with delta (0, 0)
Screenshot: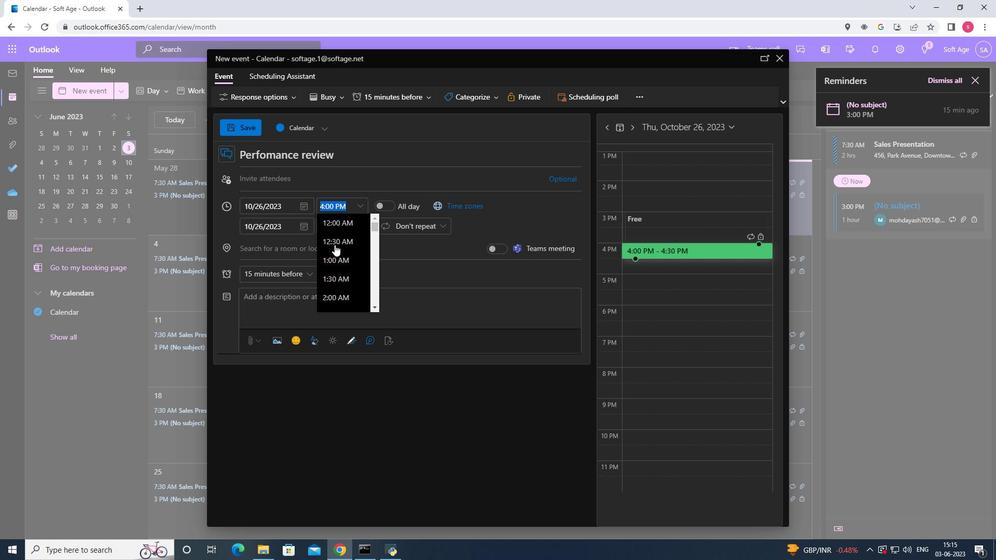
Action: Mouse scrolled (334, 244) with delta (0, 0)
Screenshot: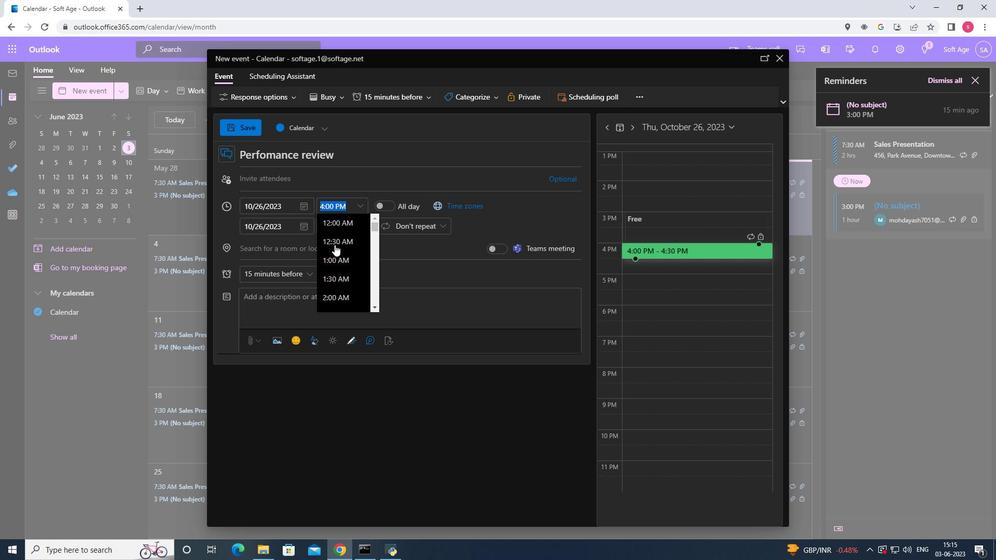 
Action: Mouse scrolled (334, 244) with delta (0, 0)
Screenshot: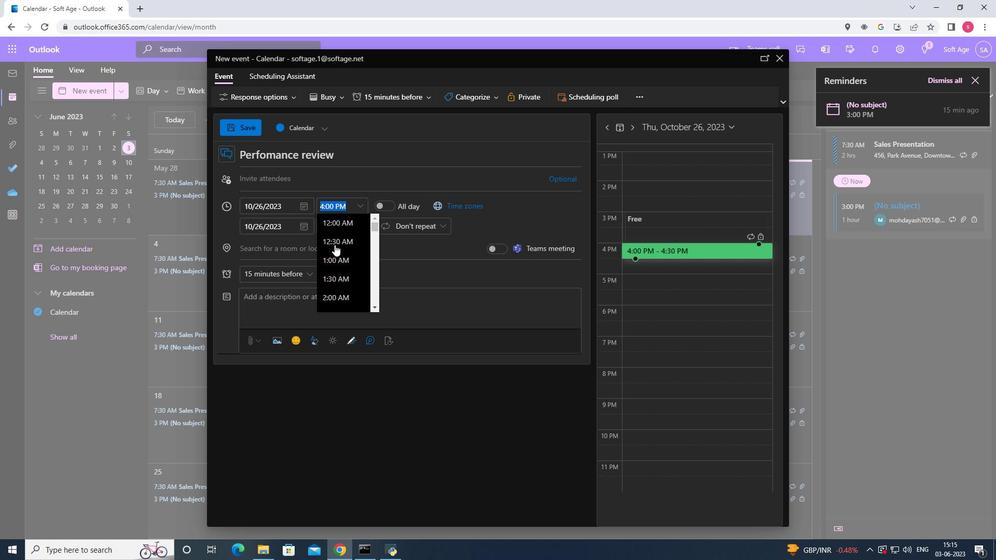 
Action: Mouse scrolled (334, 244) with delta (0, 0)
Screenshot: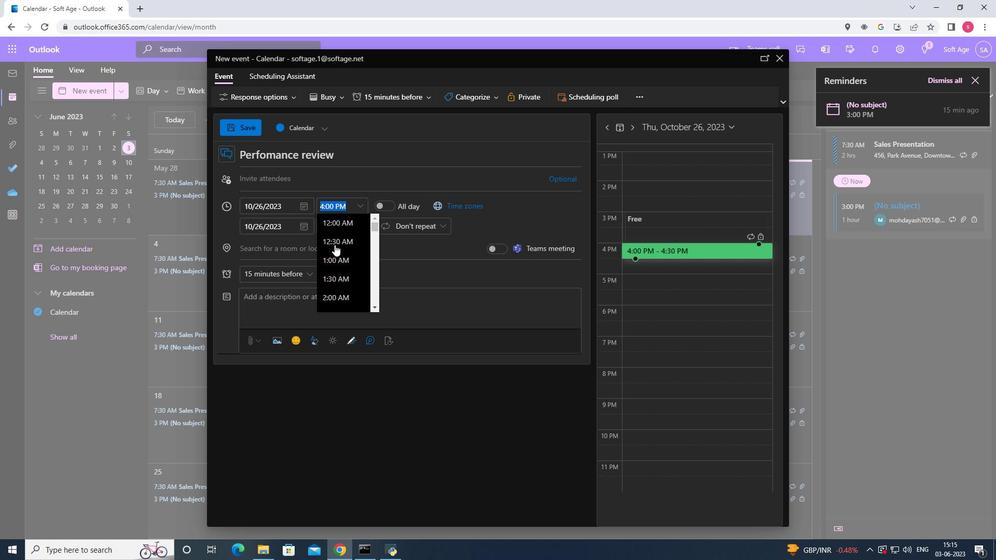 
Action: Mouse scrolled (334, 244) with delta (0, 0)
Screenshot: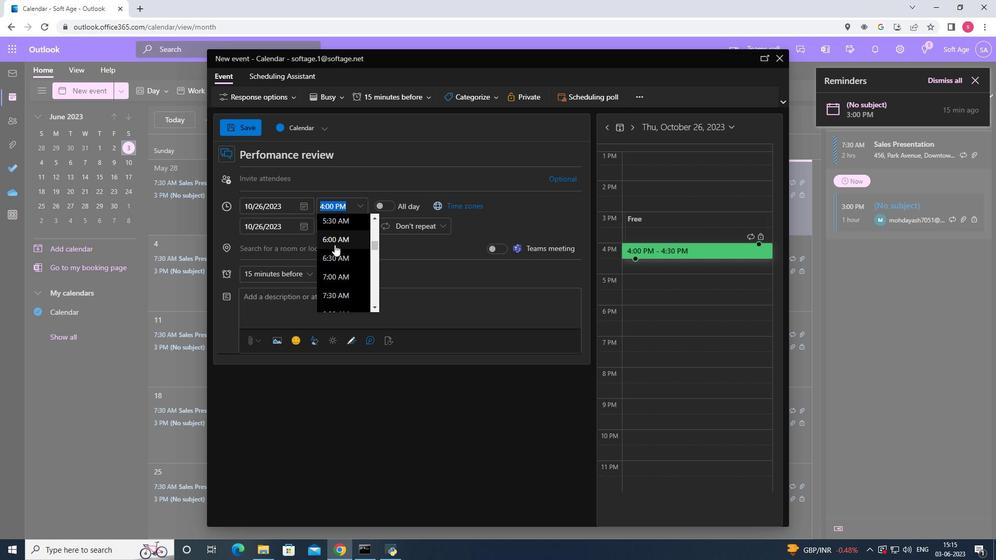
Action: Mouse scrolled (334, 244) with delta (0, 0)
Screenshot: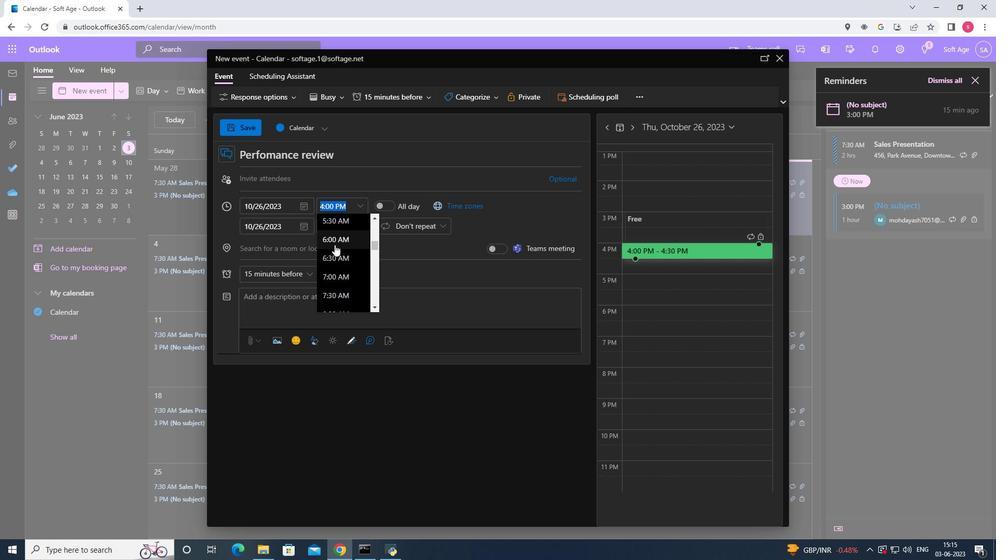 
Action: Mouse pressed left at (334, 244)
Screenshot: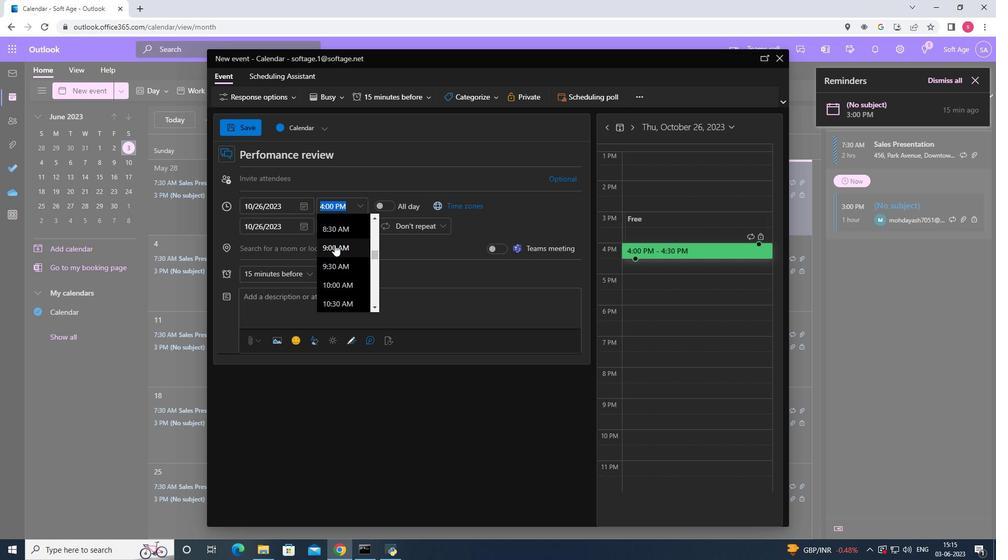 
Action: Mouse moved to (332, 206)
Screenshot: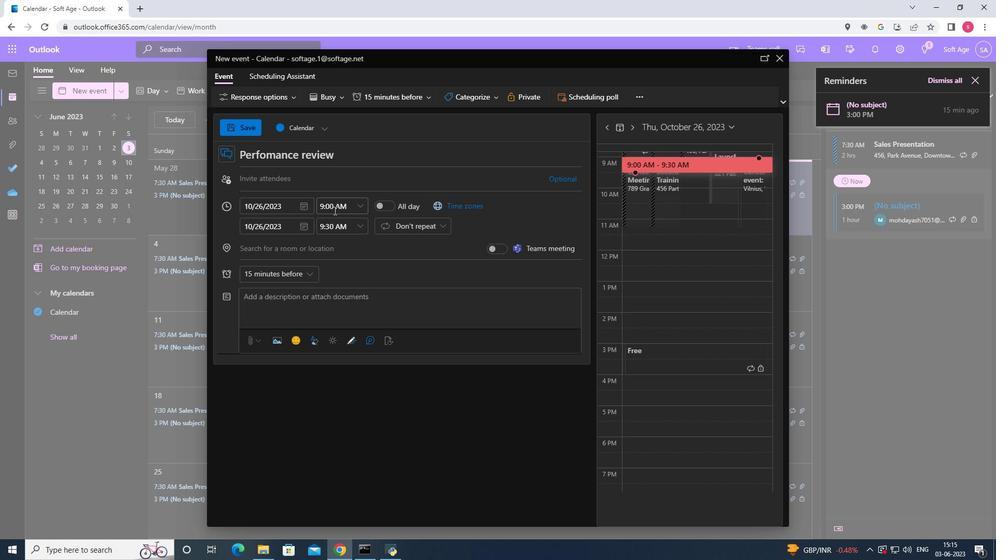 
Action: Mouse pressed left at (332, 206)
Screenshot: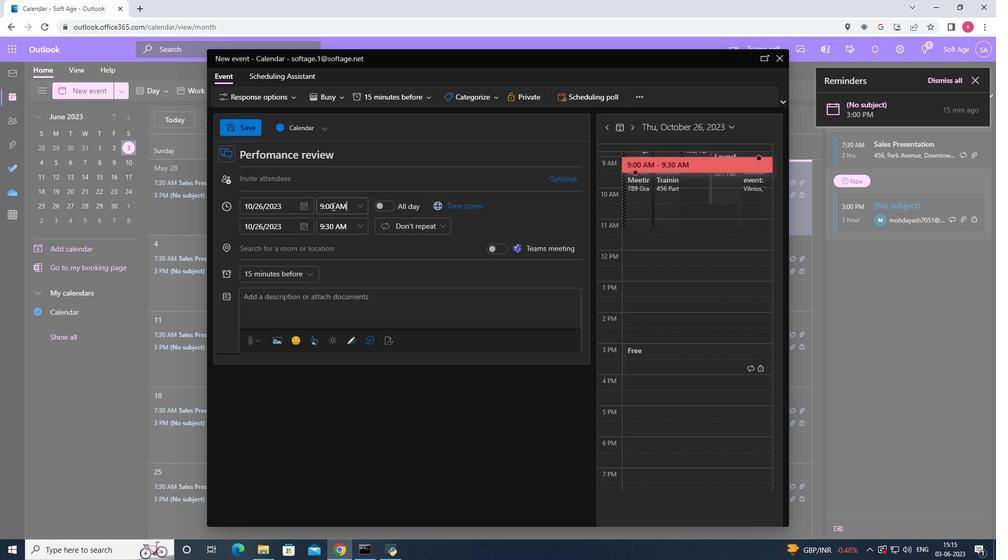 
Action: Key pressed <Key.backspace><Key.backspace>15
Screenshot: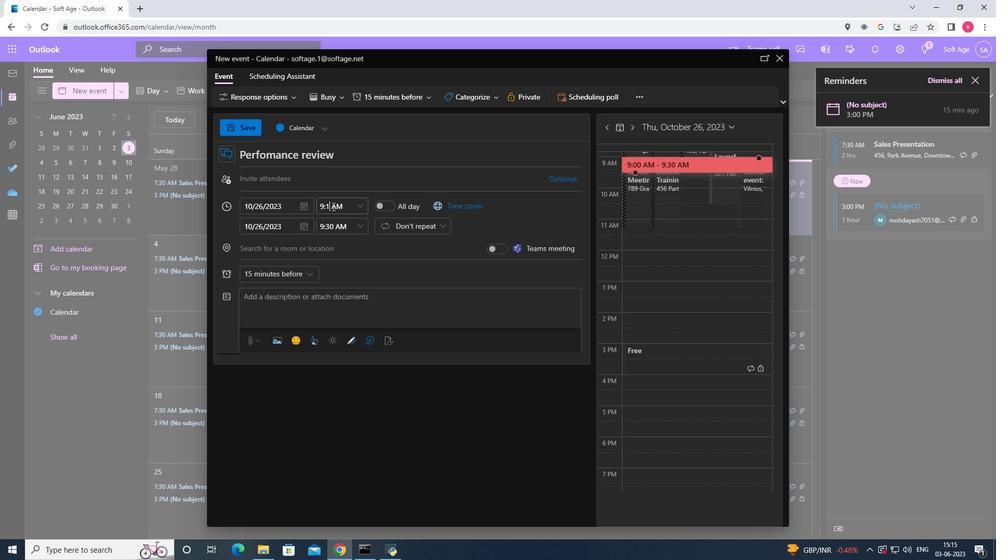 
Action: Mouse moved to (359, 228)
Screenshot: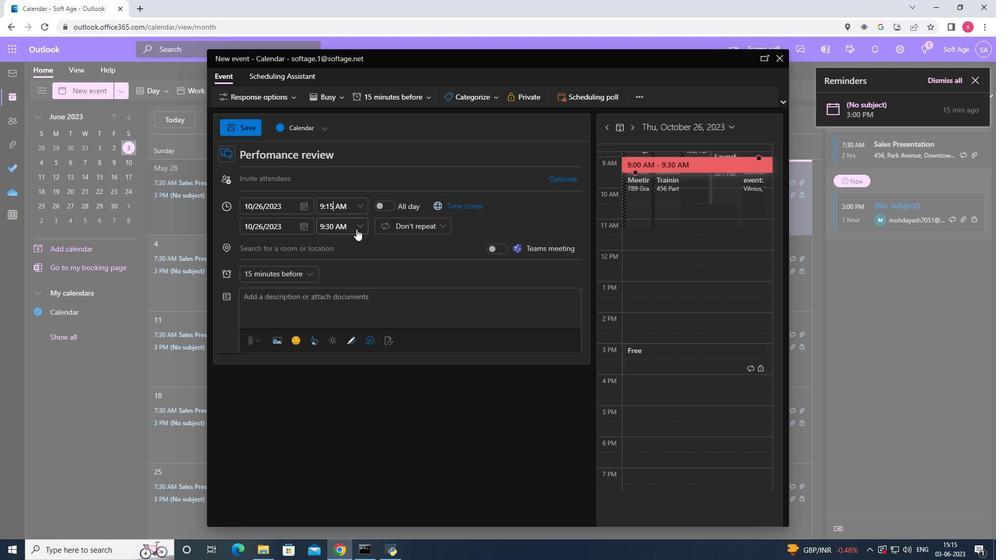 
Action: Mouse pressed left at (359, 228)
Screenshot: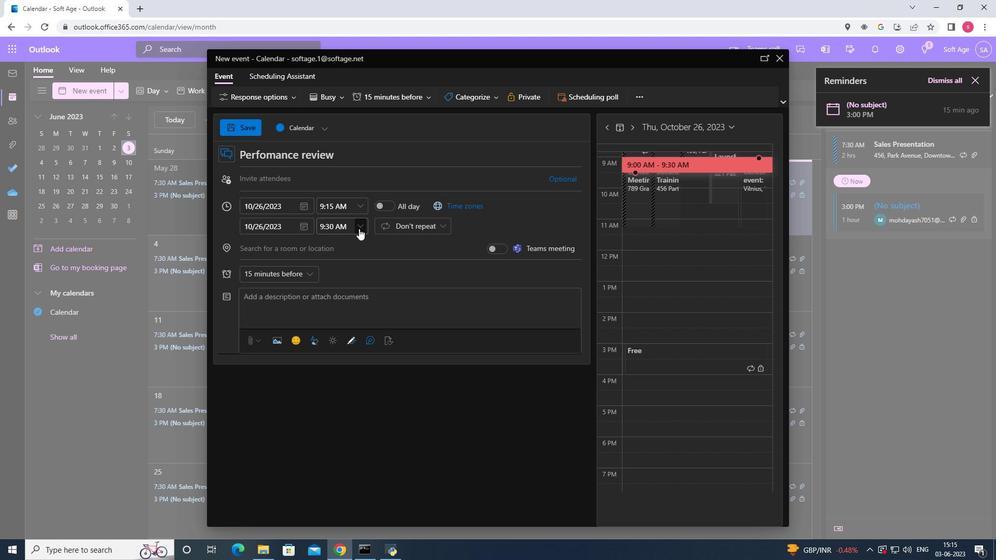 
Action: Mouse moved to (349, 295)
Screenshot: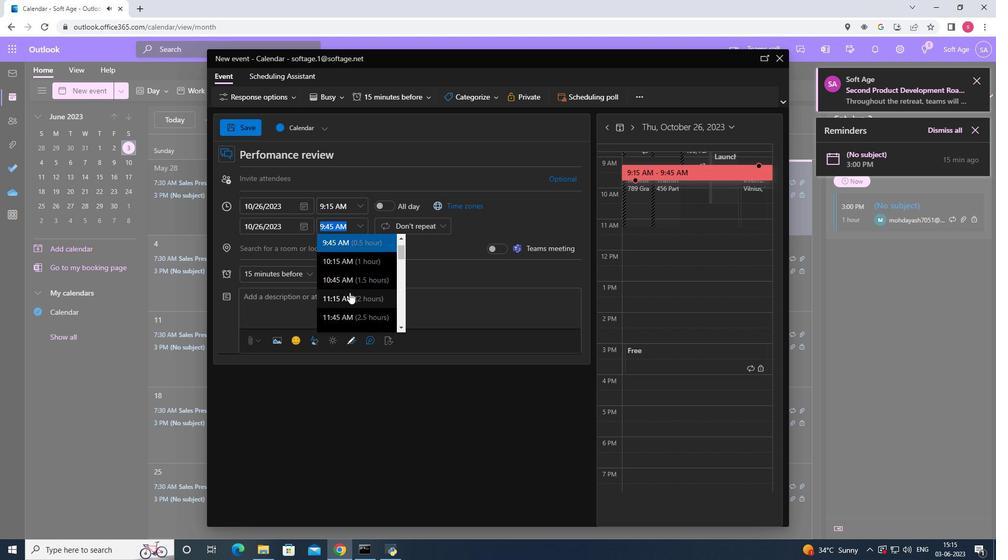 
Action: Mouse pressed left at (349, 295)
Screenshot: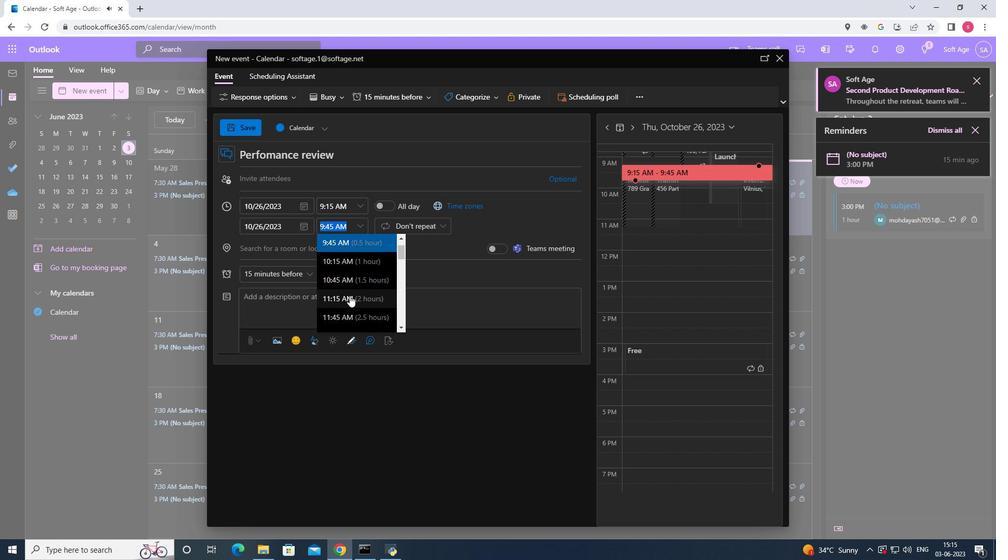 
Action: Mouse moved to (317, 303)
Screenshot: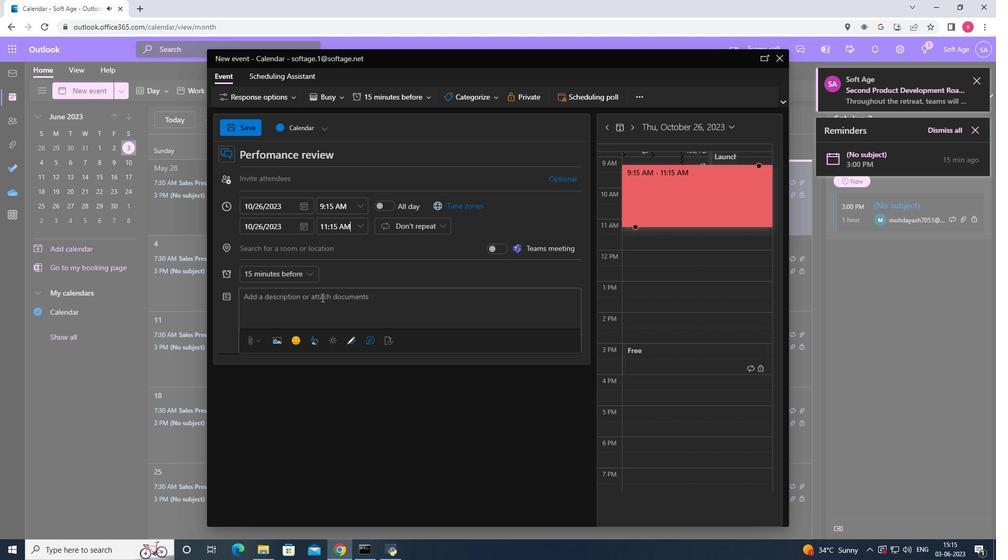 
Action: Mouse pressed left at (317, 303)
Screenshot: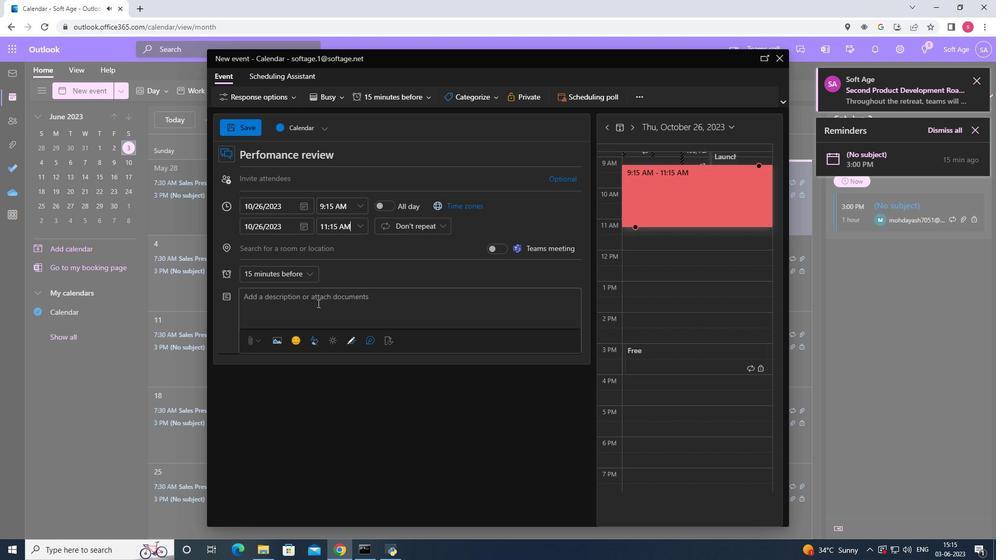 
Action: Key pressed <Key.shift><Key.shift><Key.shift><Key.shift>The<Key.space>session<Key.space>will<Key.space>conclude<Key.space>with<Key.space>a<Key.space>wrap<Key.space><Key.backspace>-up<Key.space>discussion,<Key.space>where<Key.space>mentors<Key.space>can<Key.space>f<Key.backspace>refled<Key.backspace>ct<Key.space>on<Key.space>the<Key.space>insights<Key.space>gained<Key.space>and<Key.space>mentors<Key.space>can<Key.space>offer<Key.space>ant<Key.backspace>y<Key.space>file<Key.backspace><Key.backspace>nal<Key.space>words<Key.space>of<Key.space>encouragement<Key.space><Key.backspace>.<Key.space><Key.shift>Particu<Key.backspace>i<Key.space><Key.backspace>pants<Key.space>will<Key.space>have<Key.space>the<Key.space>opportunity<Key.space>to<Key.space>exchange<Key.space>contact<Key.space>inforn<Key.backspace>mation<Key.space>and<Key.space>establish<Key.space>ongoing<Key.space>mentoring<Key.space>relationships<Key.space>beyoud<Key.space>lo<Key.backspace><Key.backspace><Key.backspace><Key.backspace><Key.backspace>nd<Key.space>the<Key.space>event.
Screenshot: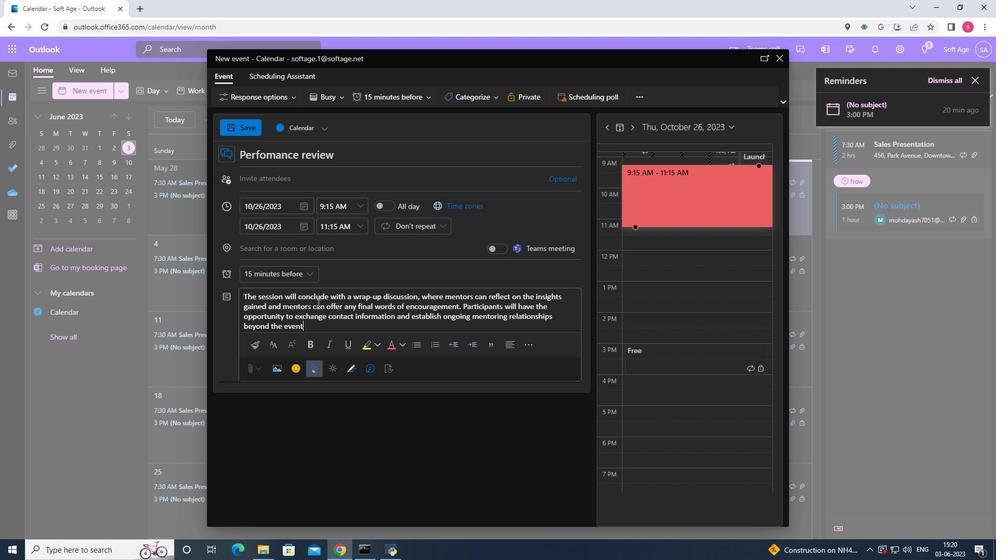 
Action: Mouse moved to (492, 99)
Screenshot: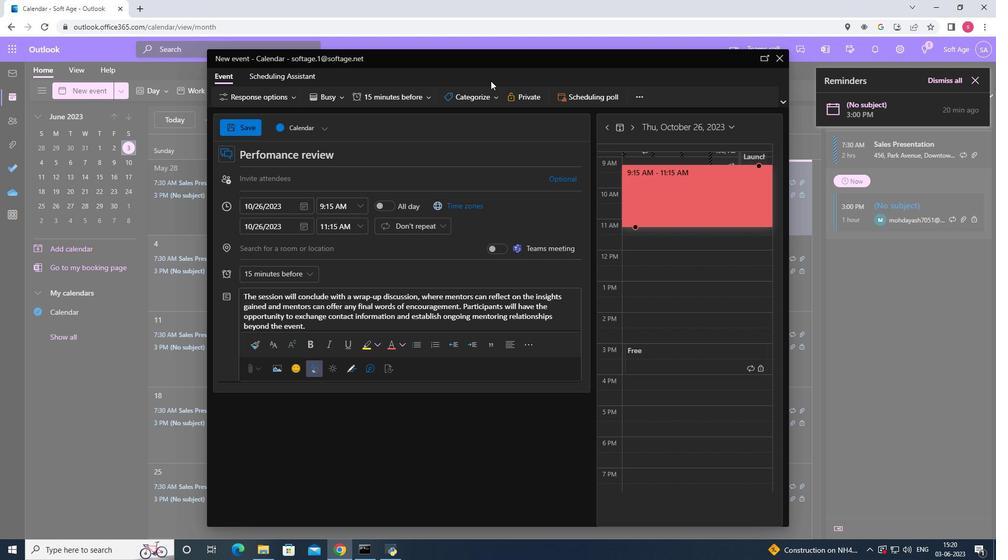 
Action: Mouse pressed left at (492, 99)
Screenshot: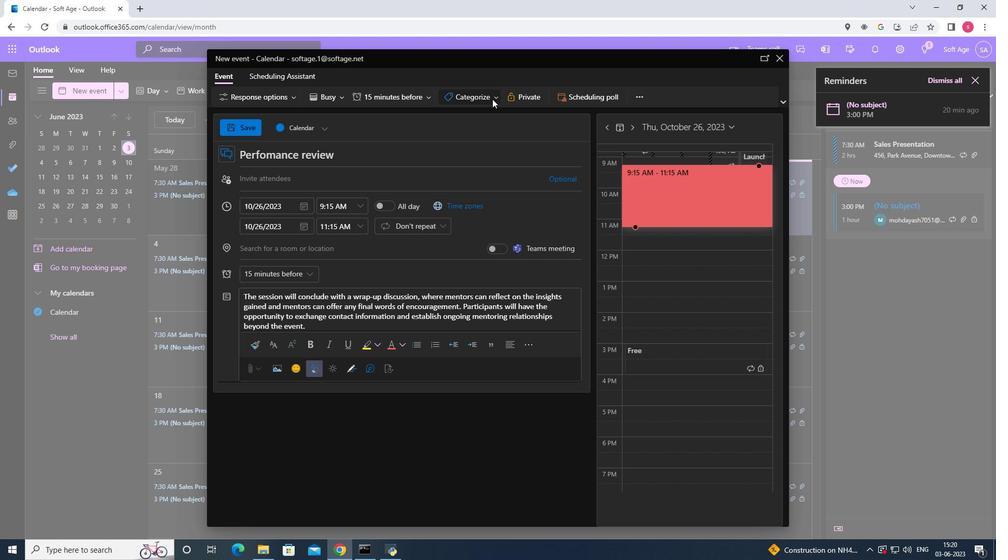 
Action: Mouse moved to (477, 184)
Screenshot: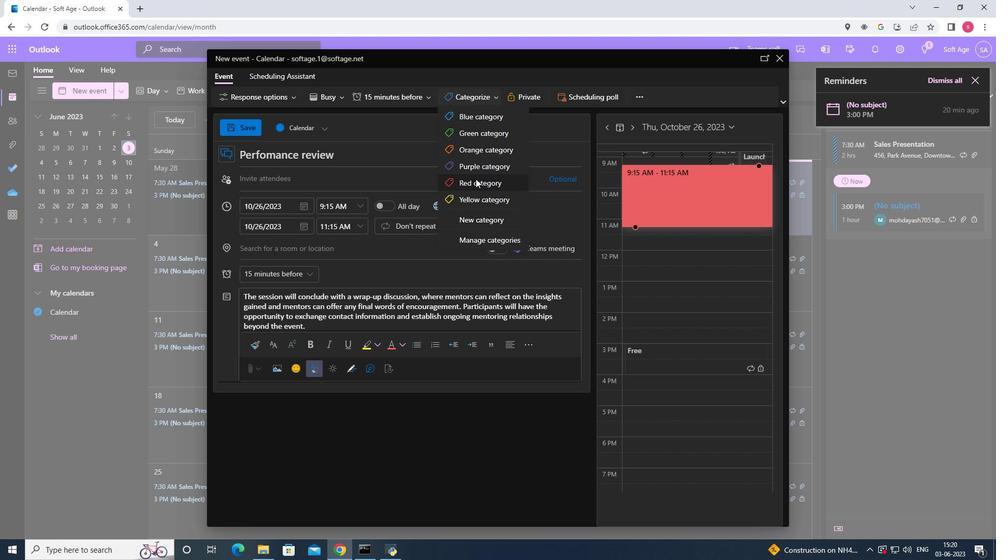 
Action: Mouse pressed left at (477, 184)
Screenshot: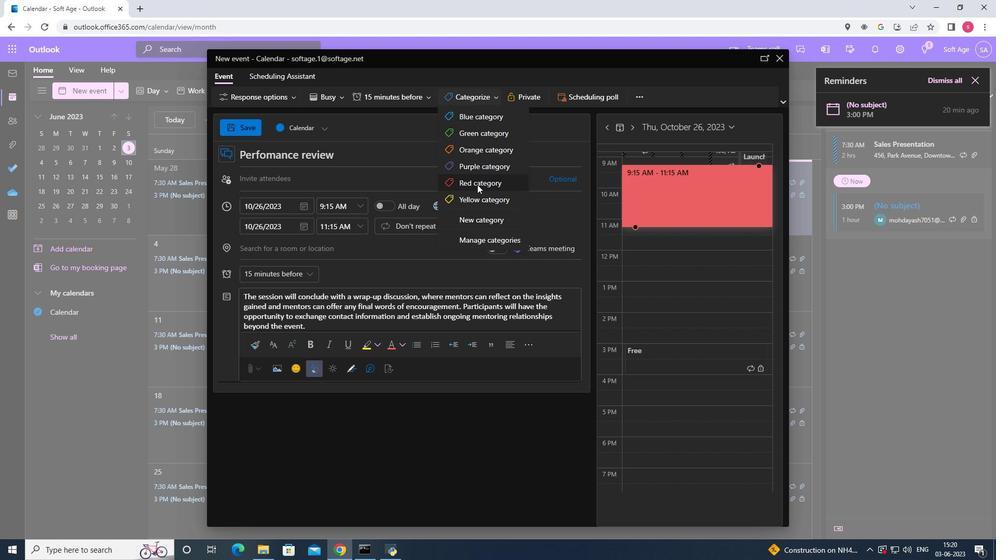 
Action: Mouse moved to (359, 250)
Screenshot: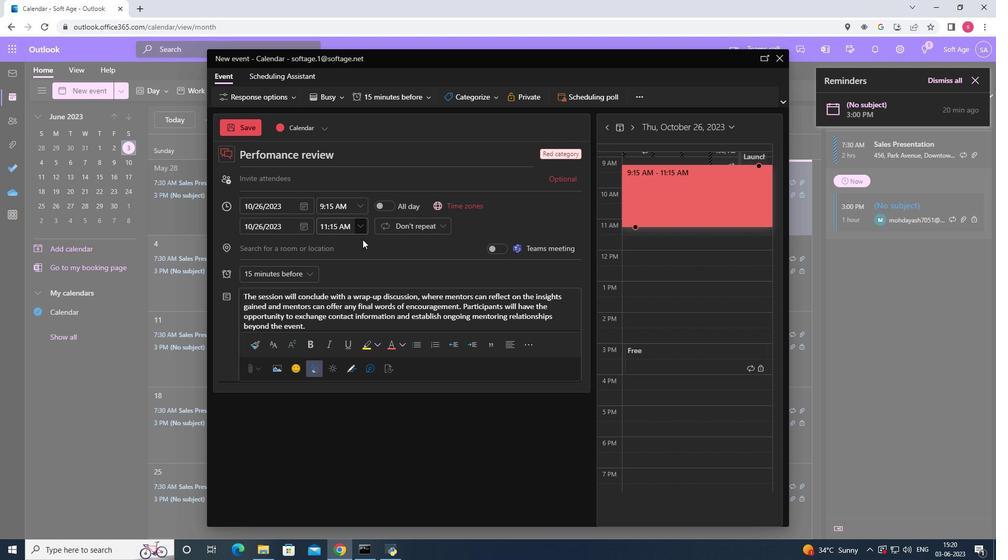 
Action: Mouse pressed left at (359, 250)
Screenshot: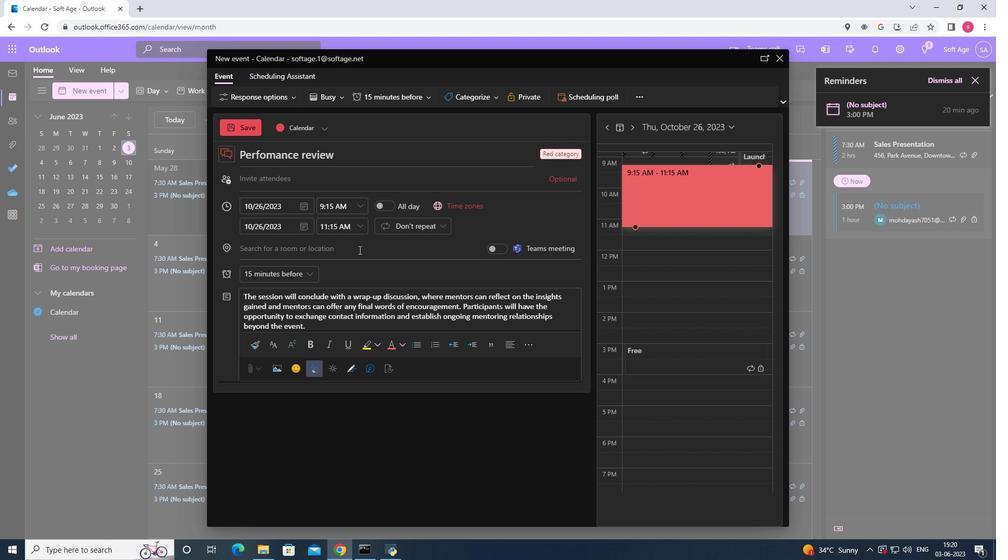 
Action: Key pressed 321<Key.space><Key.shift>Piazza<Key.space><Key.shift>del<Key.space><Key.shift>Popolo<Key.space><Key.backspace>,<Key.space><Key.shift><Key.shift><Key.shift><Key.shift><Key.shift>Rome,<Key.space><Key.shift>Italy
Screenshot: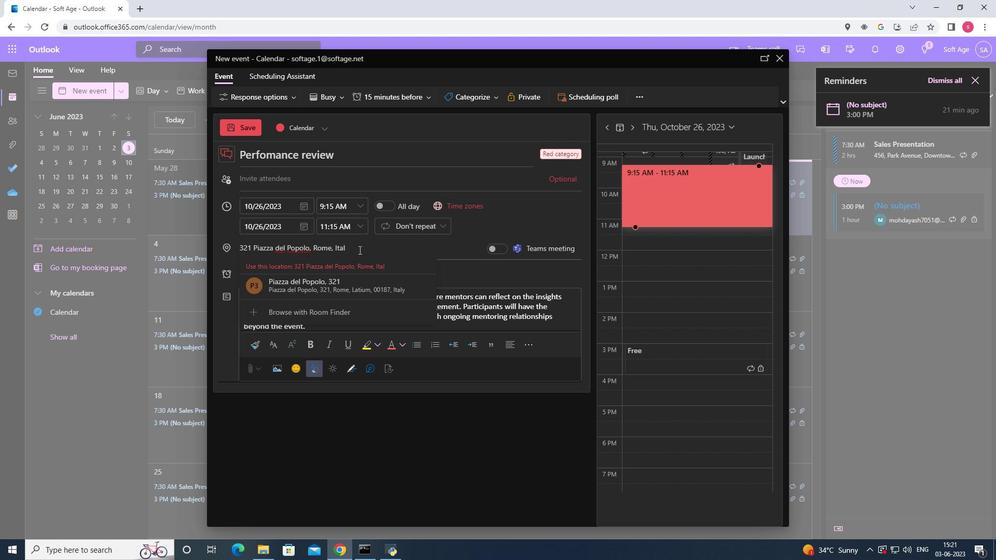 
Action: Mouse moved to (374, 267)
Screenshot: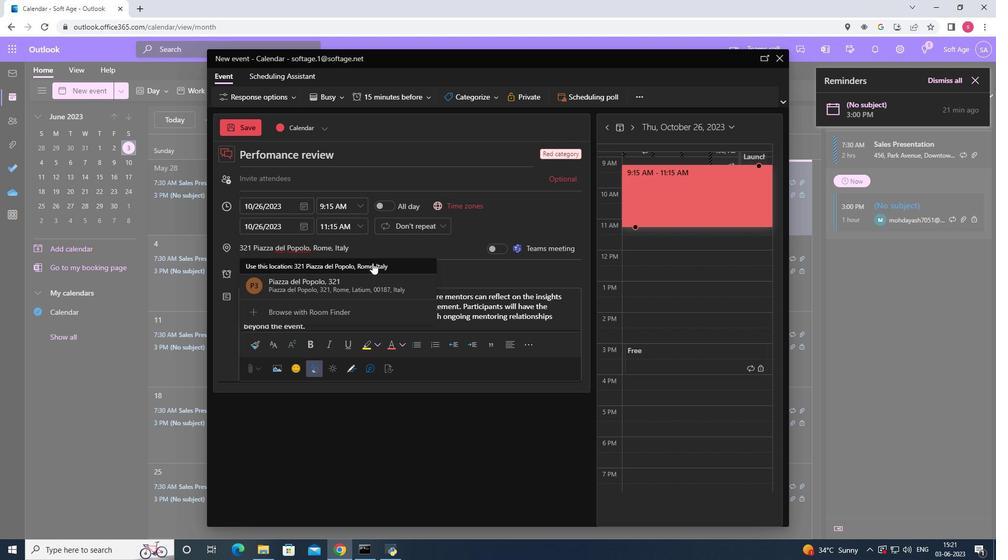 
Action: Mouse pressed left at (374, 267)
Screenshot: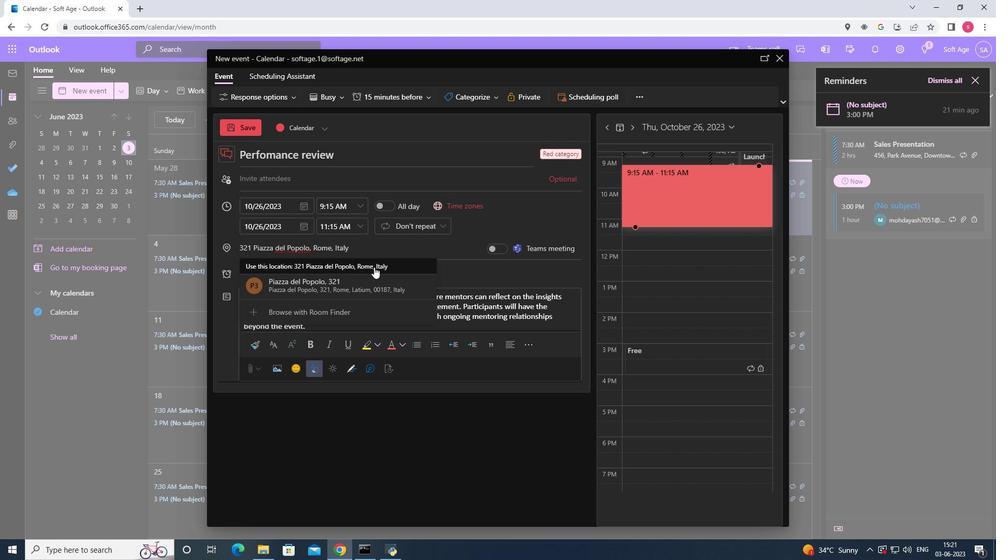 
Action: Mouse moved to (269, 179)
Screenshot: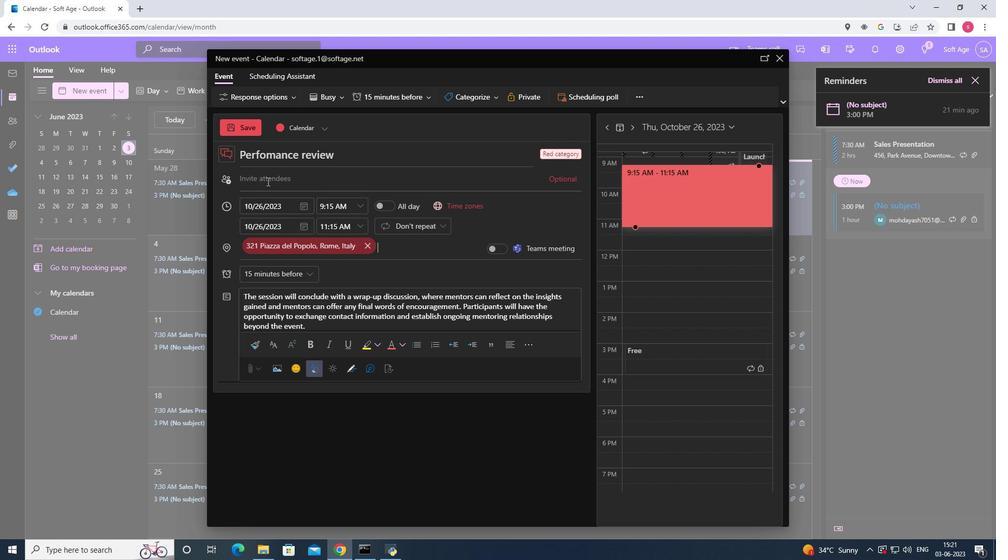 
Action: Mouse pressed left at (269, 179)
Screenshot: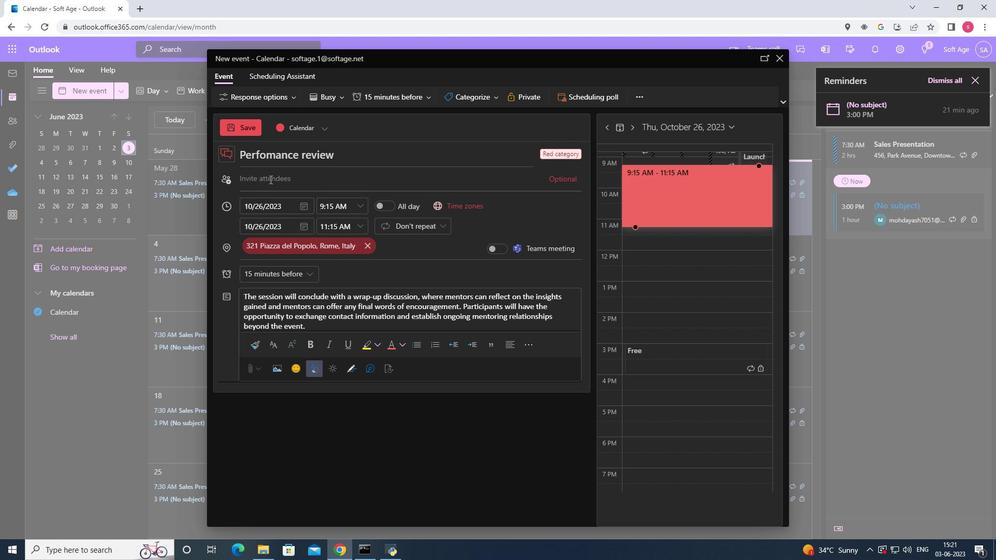 
Action: Key pressed softage.10<Key.shift><Key.shift><Key.shift><Key.shift><Key.shift><Key.shift><Key.shift><Key.shift><Key.shift><Key.shift><Key.shift><Key.shift><Key.shift><Key.shift><Key.shift><Key.shift><Key.shift><Key.shift>@
Screenshot: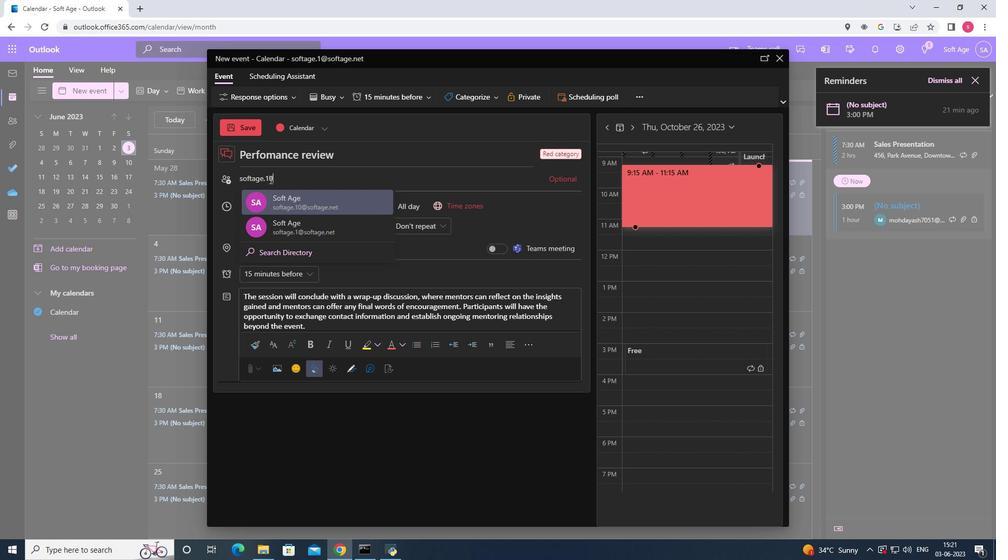 
Action: Mouse moved to (280, 199)
Screenshot: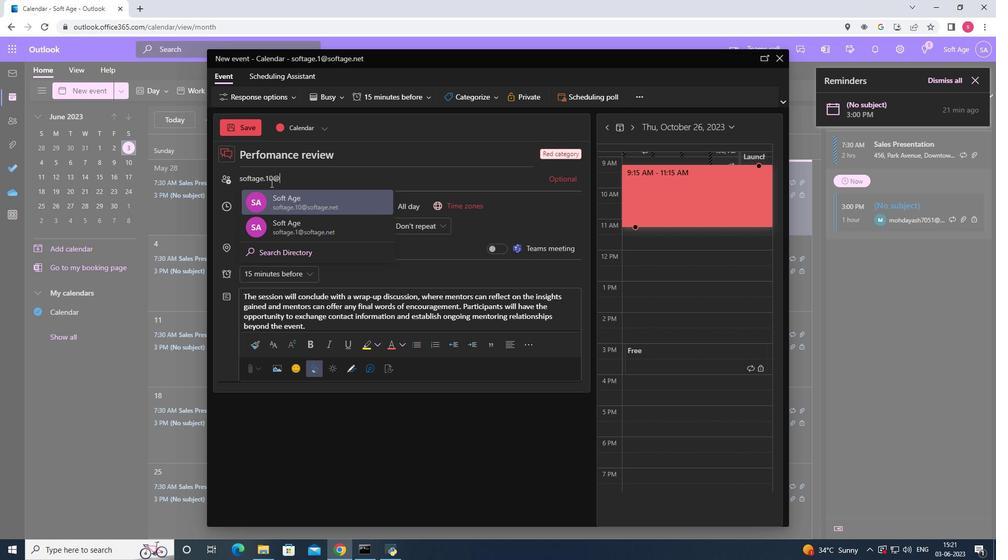 
Action: Mouse pressed left at (280, 199)
Screenshot: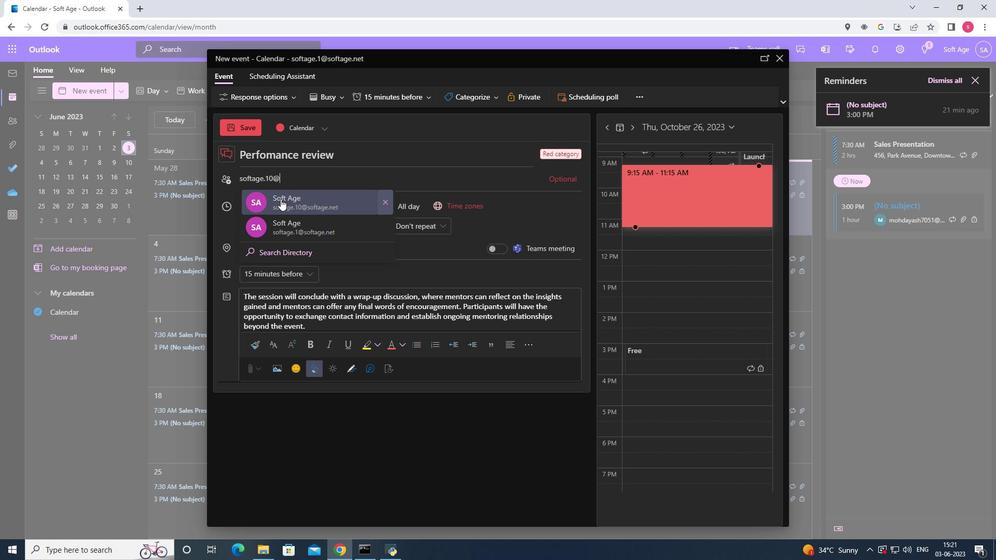 
Action: Key pressed softage.3<Key.backspace>2
Screenshot: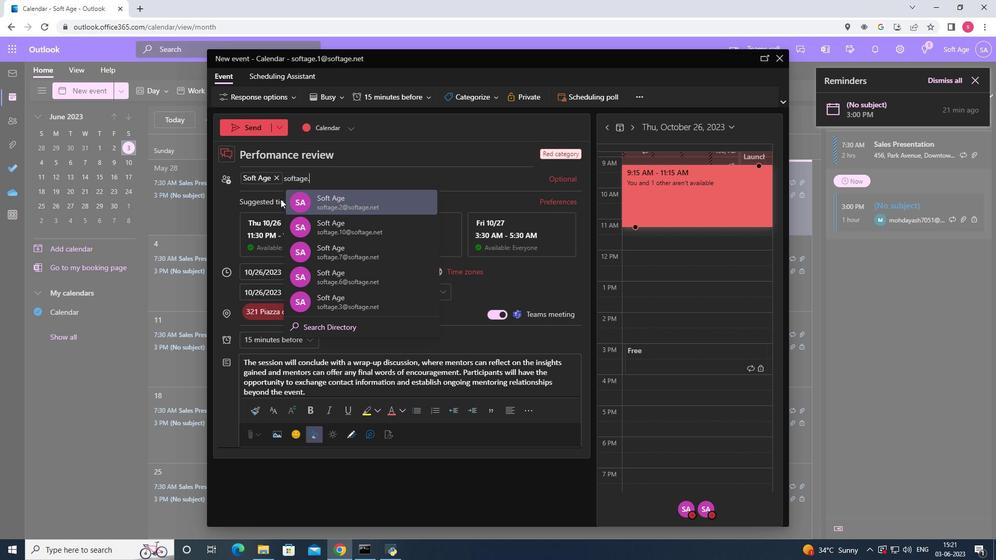 
Action: Mouse moved to (327, 201)
Screenshot: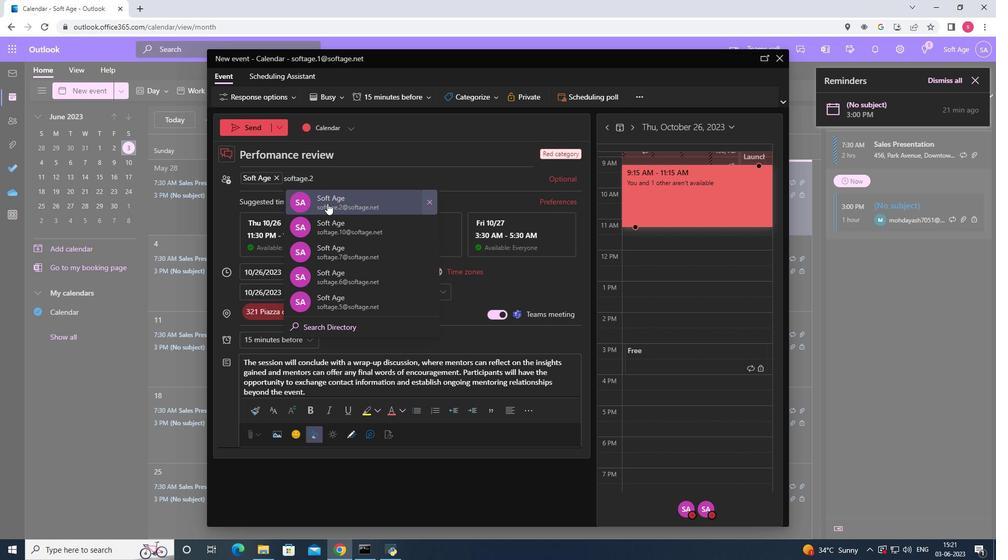 
Action: Mouse pressed left at (327, 201)
Screenshot: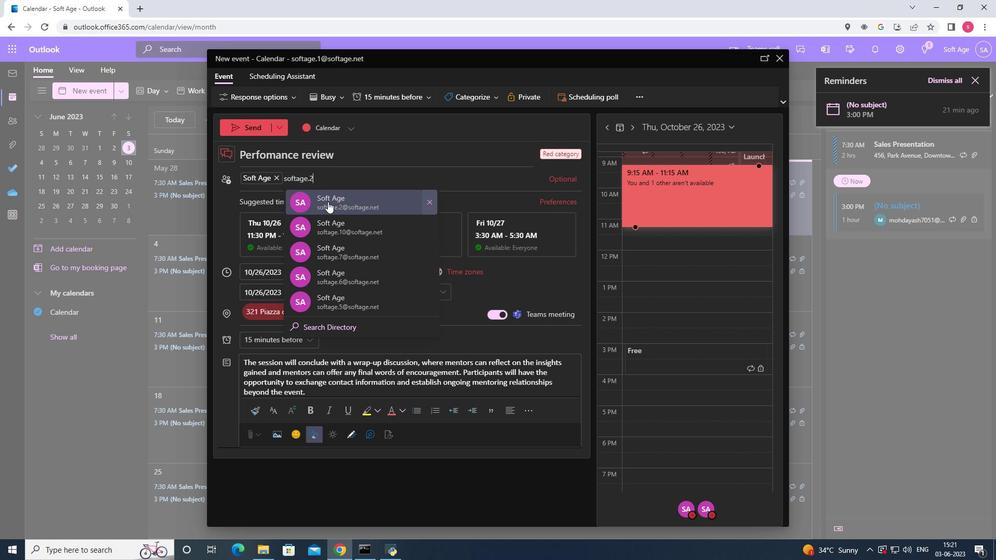 
Action: Mouse moved to (312, 343)
Screenshot: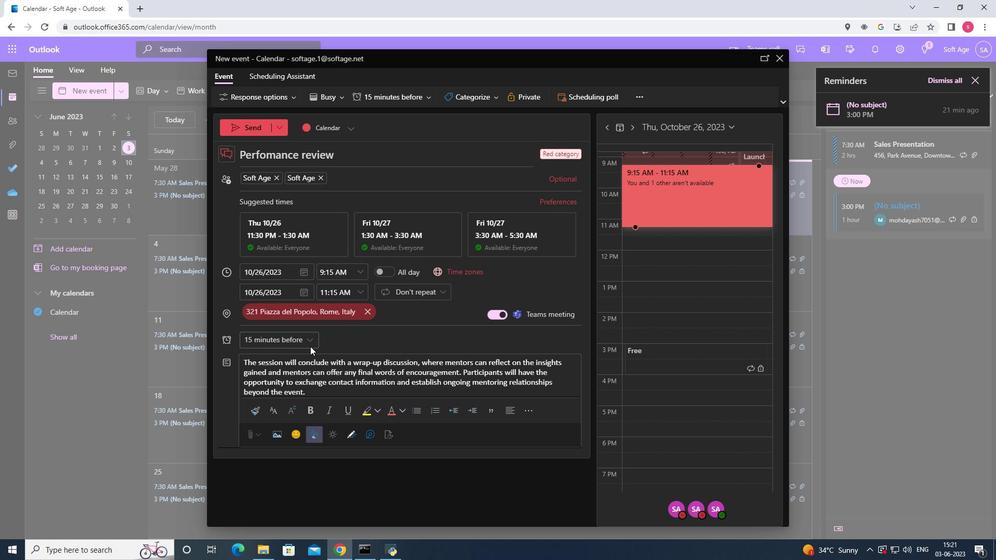 
Action: Mouse pressed left at (312, 343)
Screenshot: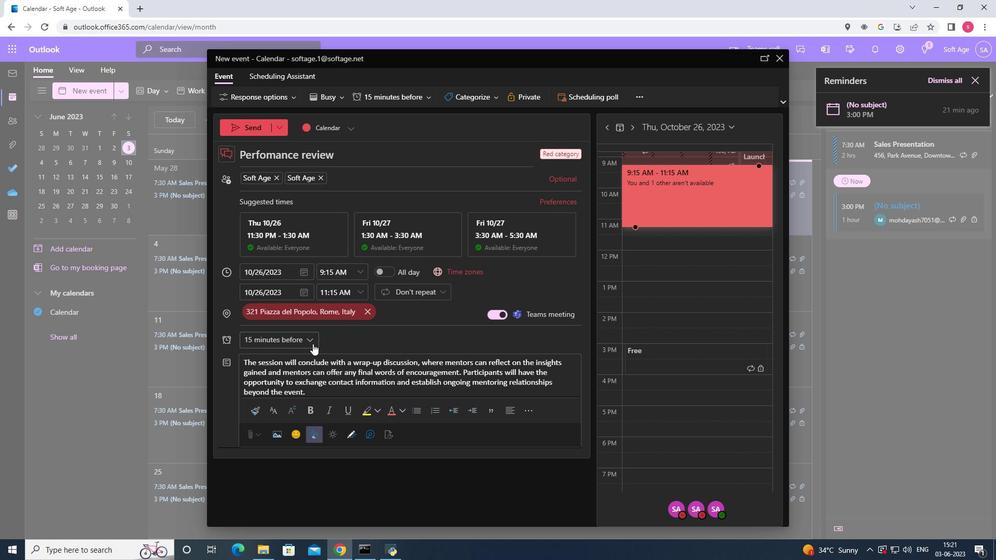 
Action: Mouse moved to (302, 194)
Screenshot: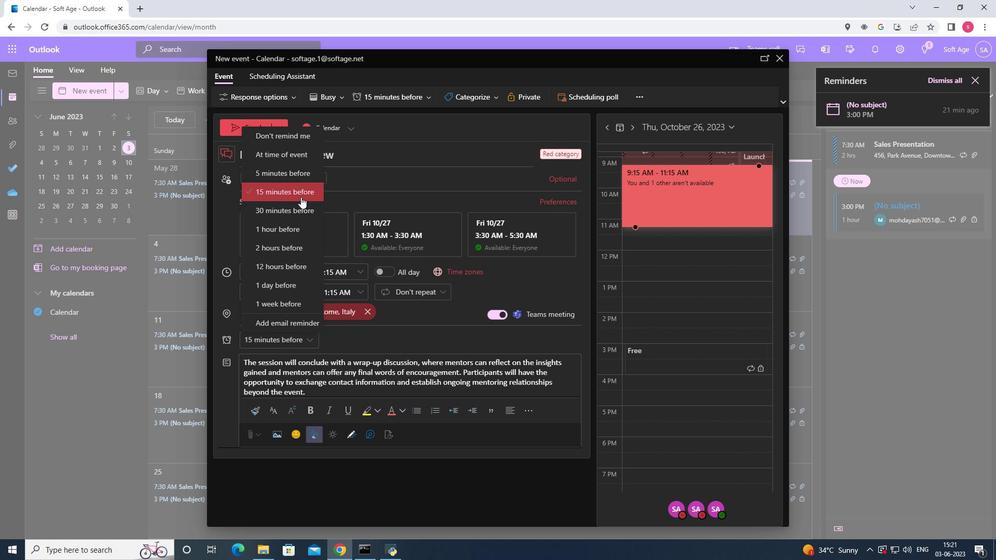 
Action: Mouse pressed left at (302, 194)
Screenshot: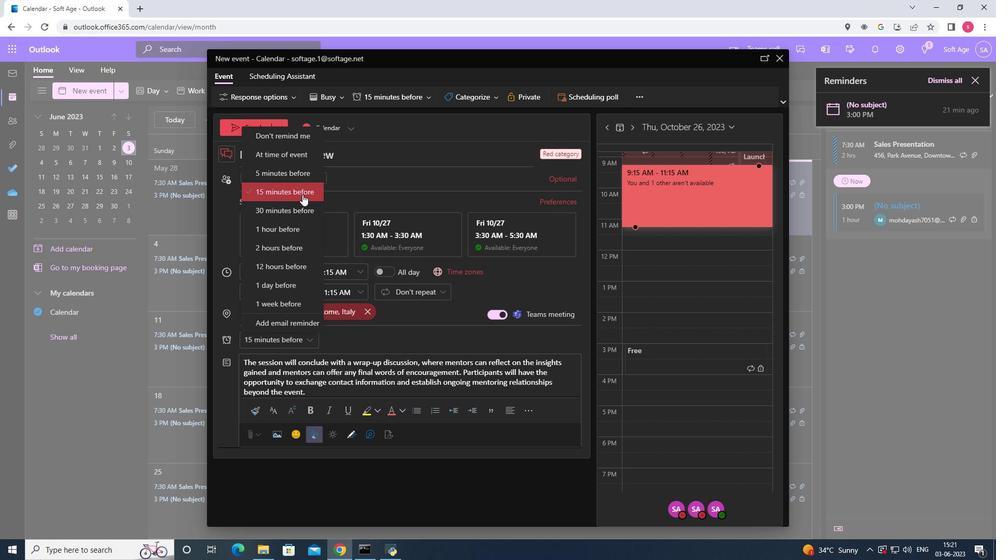 
Action: Mouse moved to (251, 123)
Screenshot: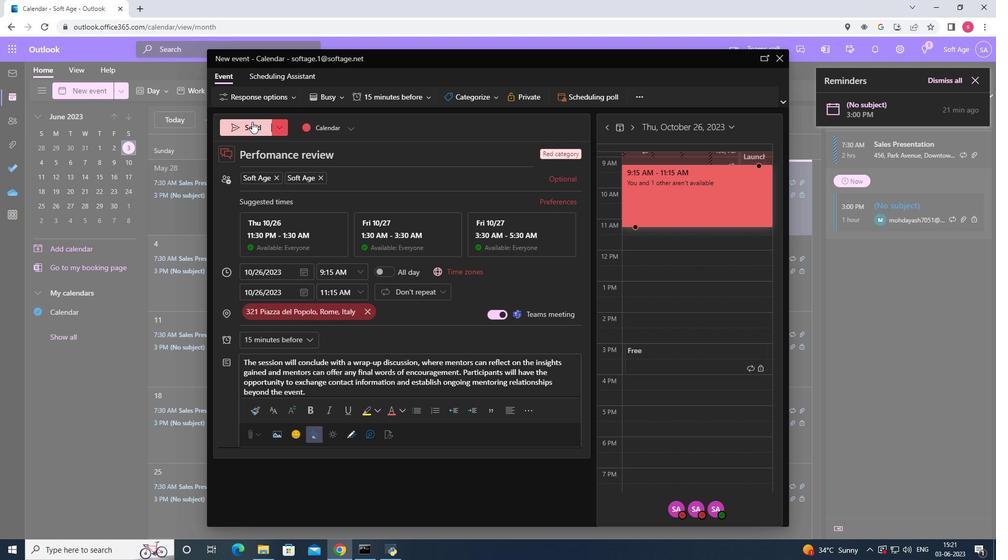 
Action: Mouse pressed left at (251, 123)
Screenshot: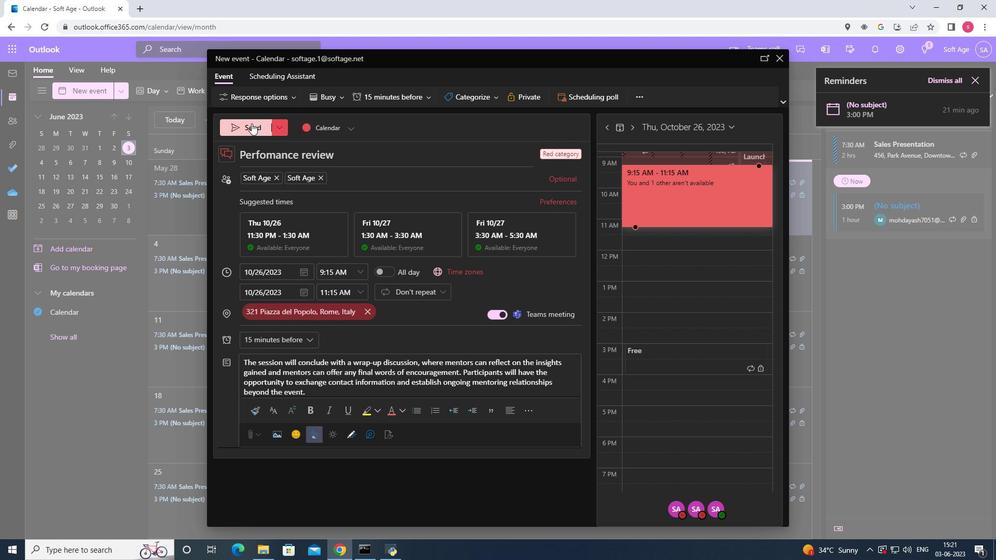 
